 Task: In the Company northwell.edu, schedule a meeting with title: 'Introducing Our Products and Services ', Select date: '7 September, 2023', select start time: 10:30:AM. Add location in person New York with meeting description: Kindly join this meeting to understand Product Demo and Service Presentation. Add attendees from company's contact and save.. Logged in from softage.1@softage.net
Action: Mouse moved to (88, 59)
Screenshot: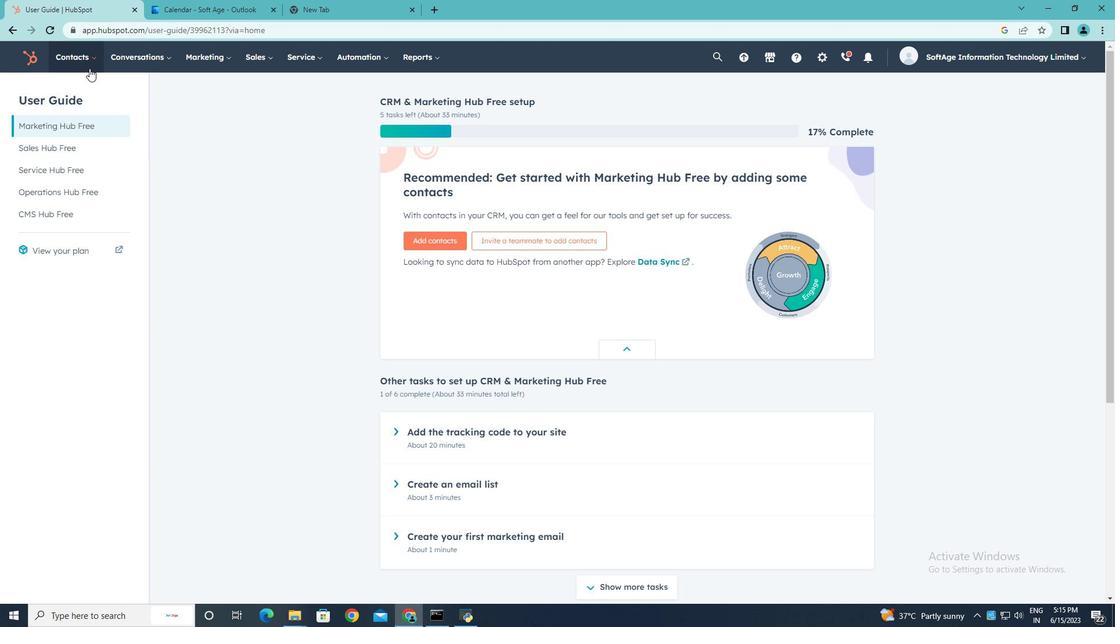 
Action: Mouse pressed left at (88, 59)
Screenshot: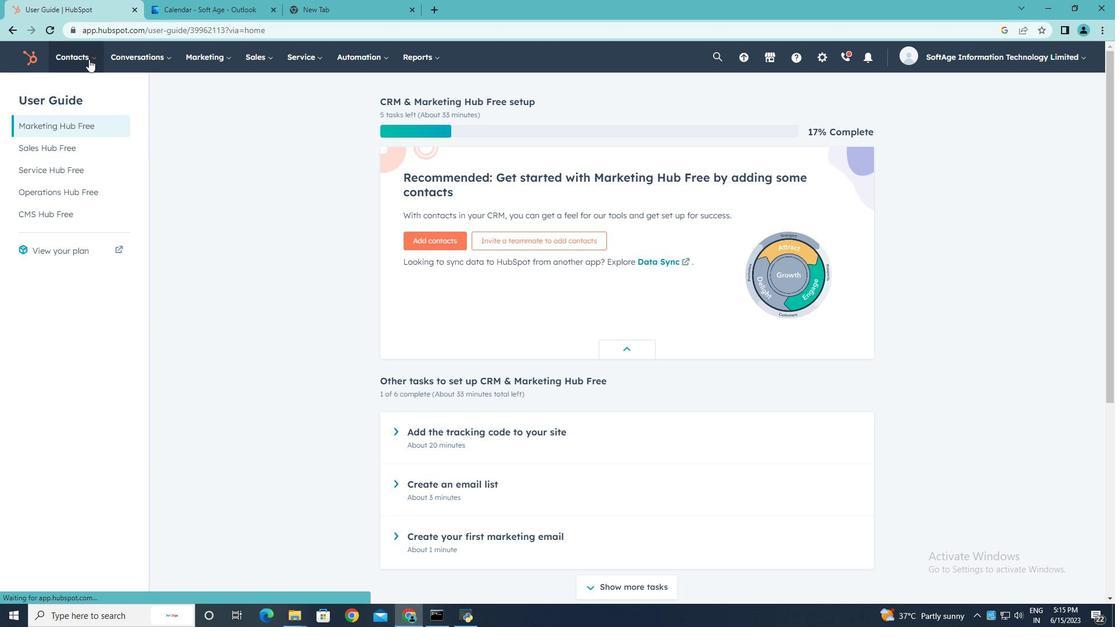 
Action: Mouse moved to (81, 110)
Screenshot: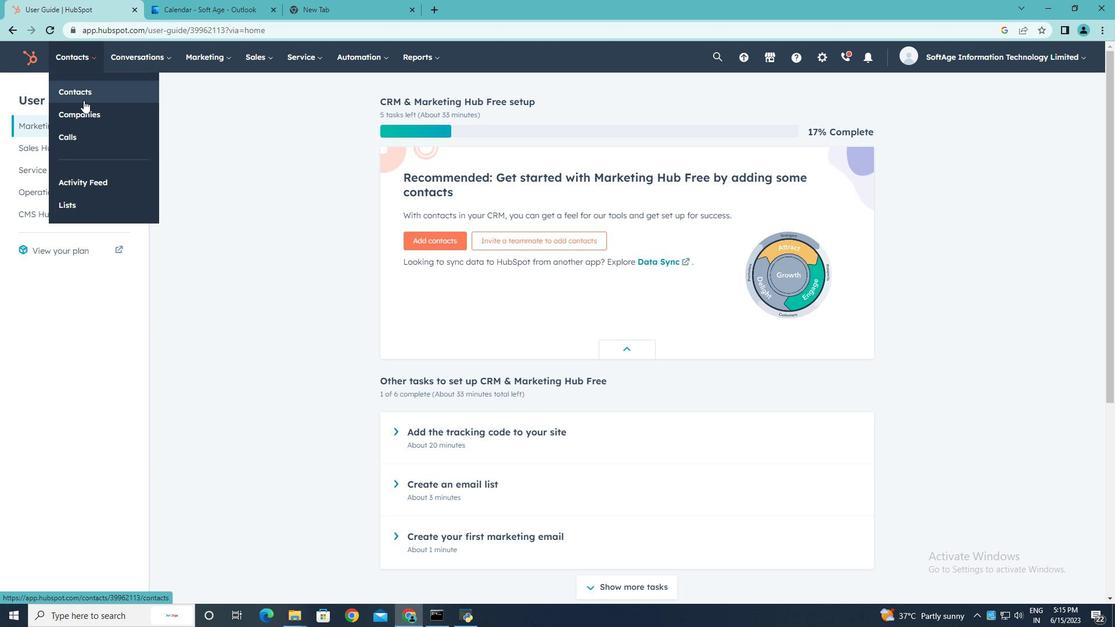 
Action: Mouse pressed left at (81, 110)
Screenshot: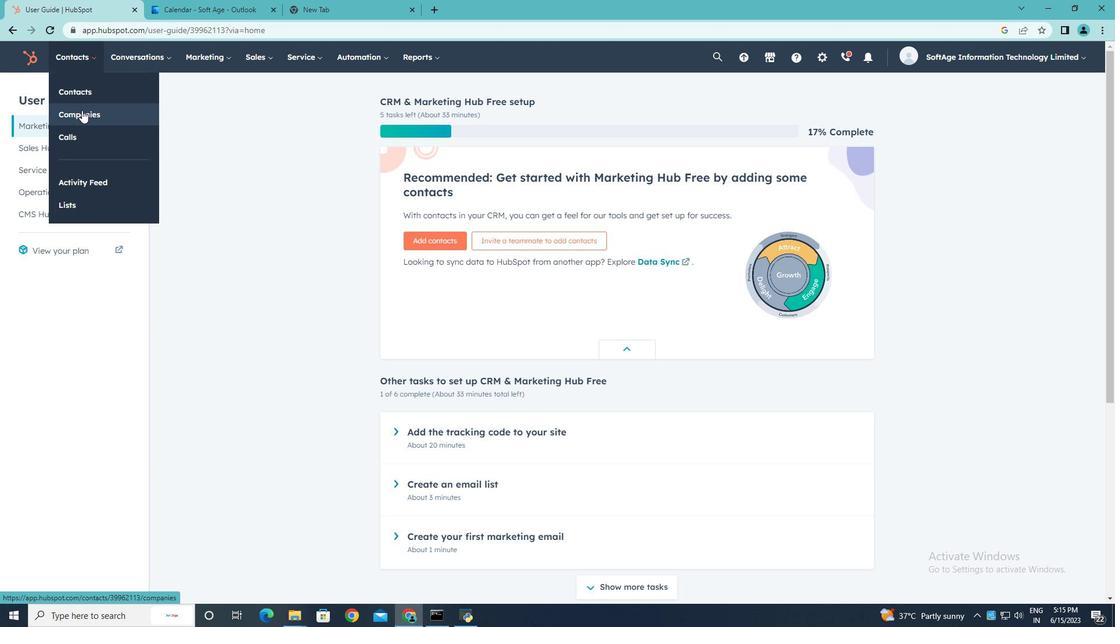 
Action: Mouse moved to (69, 184)
Screenshot: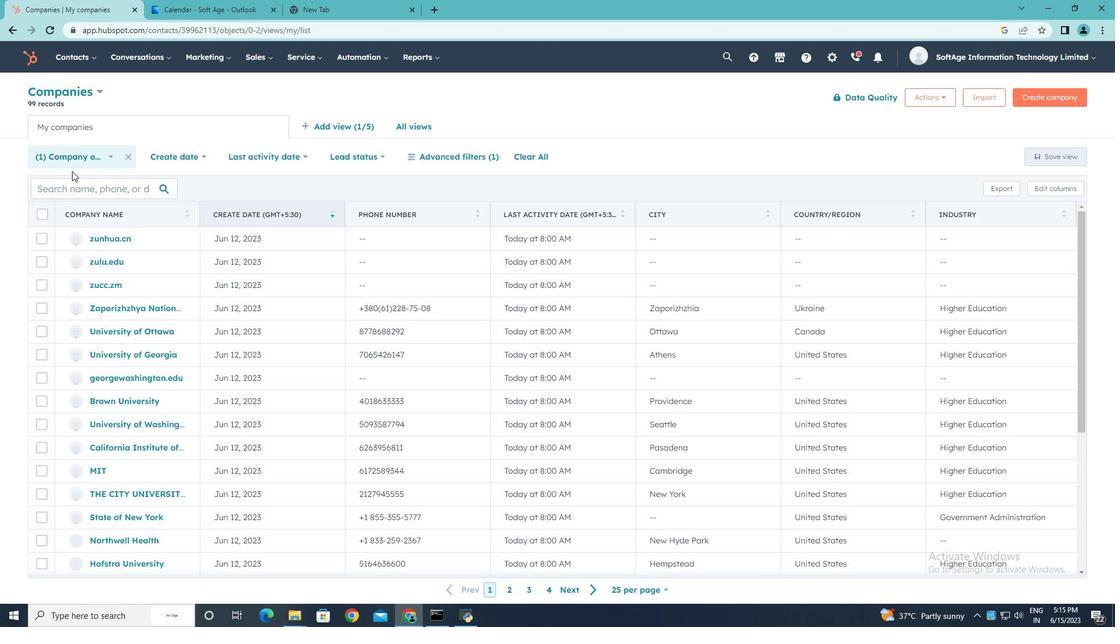 
Action: Mouse pressed left at (69, 184)
Screenshot: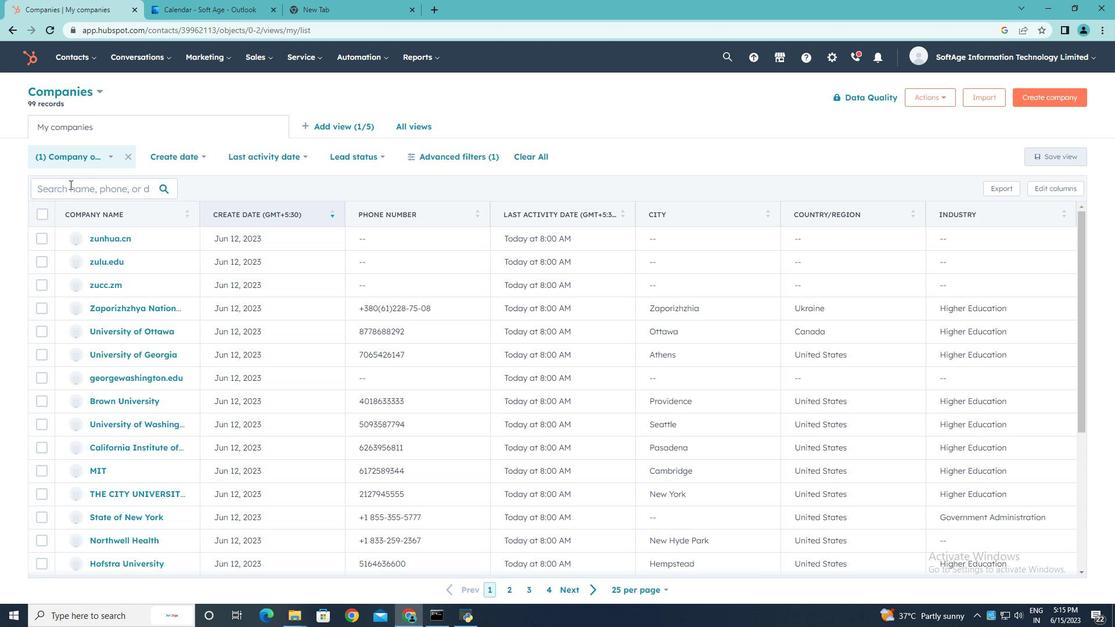 
Action: Mouse moved to (69, 184)
Screenshot: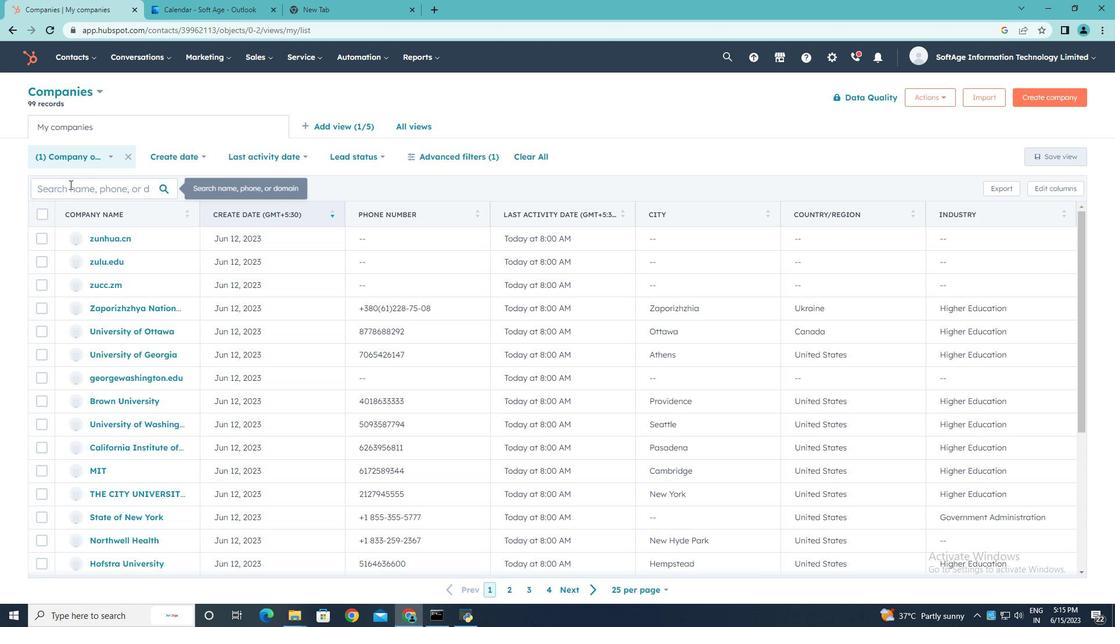 
Action: Key pressed northwell.edu
Screenshot: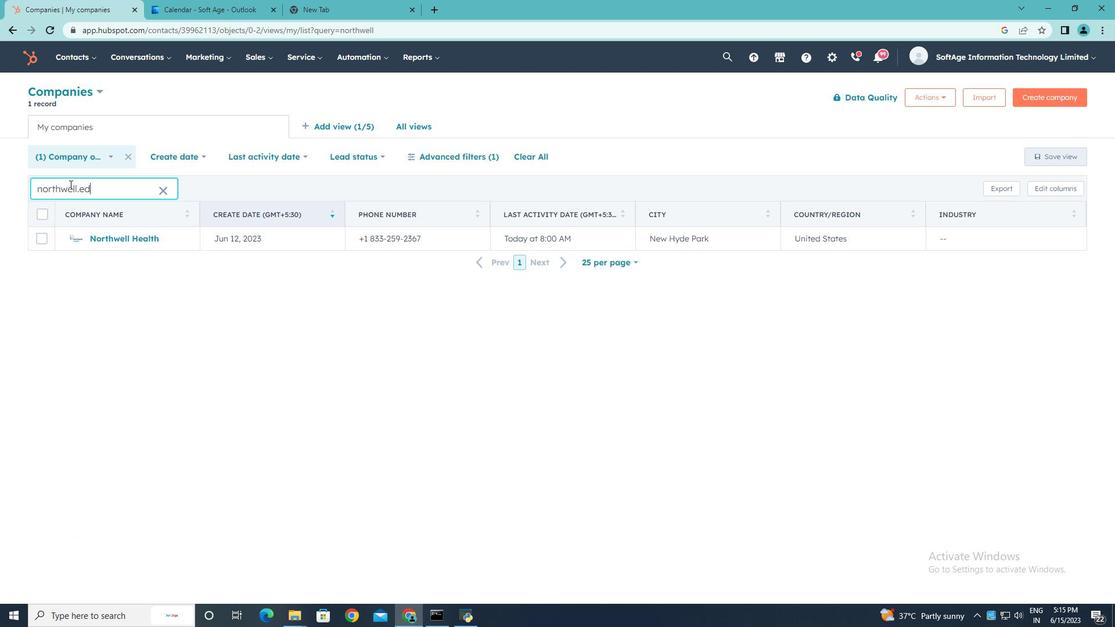 
Action: Mouse moved to (108, 236)
Screenshot: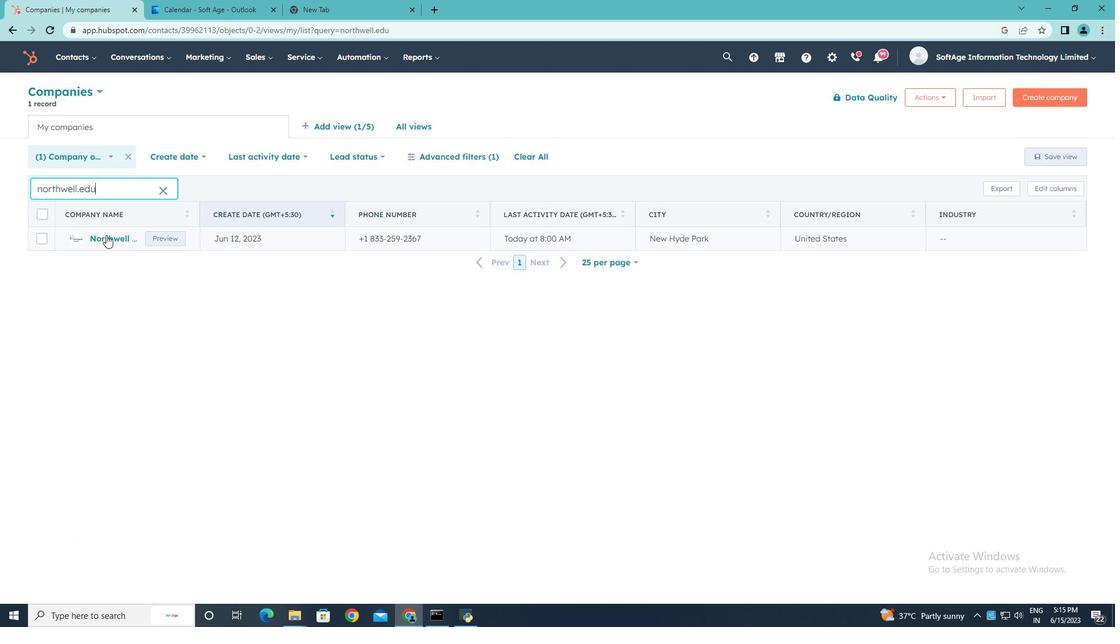 
Action: Mouse pressed left at (108, 236)
Screenshot: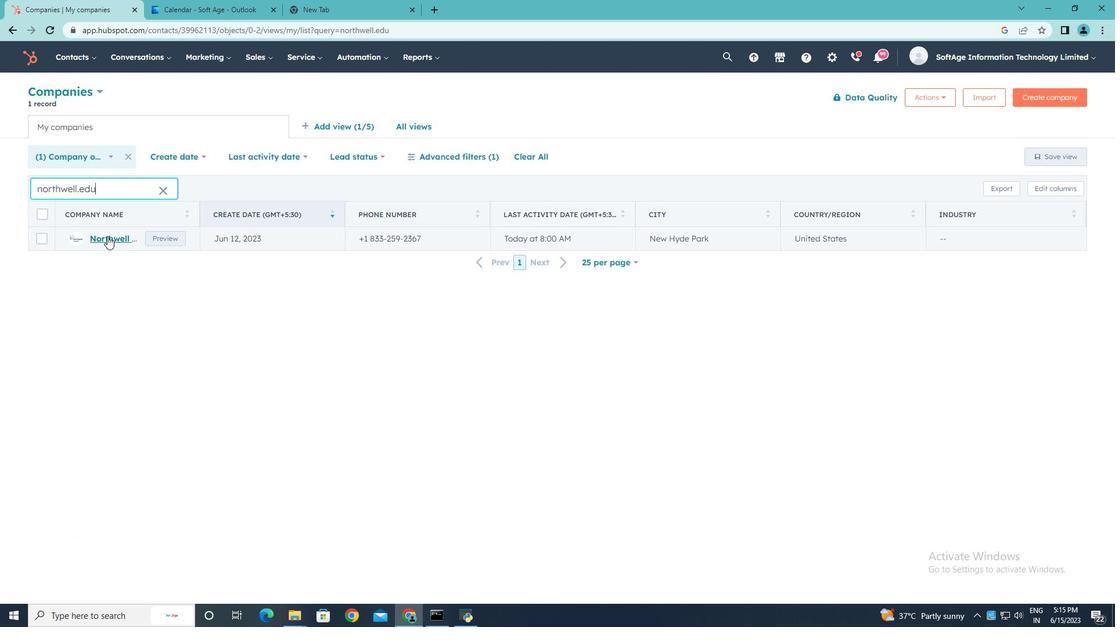 
Action: Mouse moved to (192, 197)
Screenshot: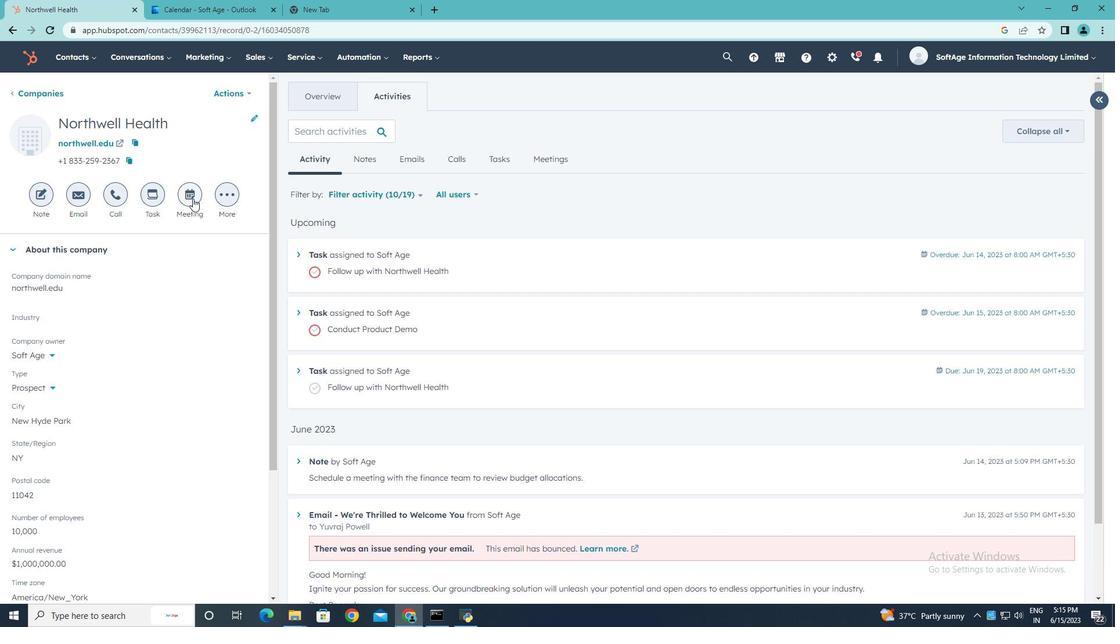 
Action: Mouse pressed left at (192, 197)
Screenshot: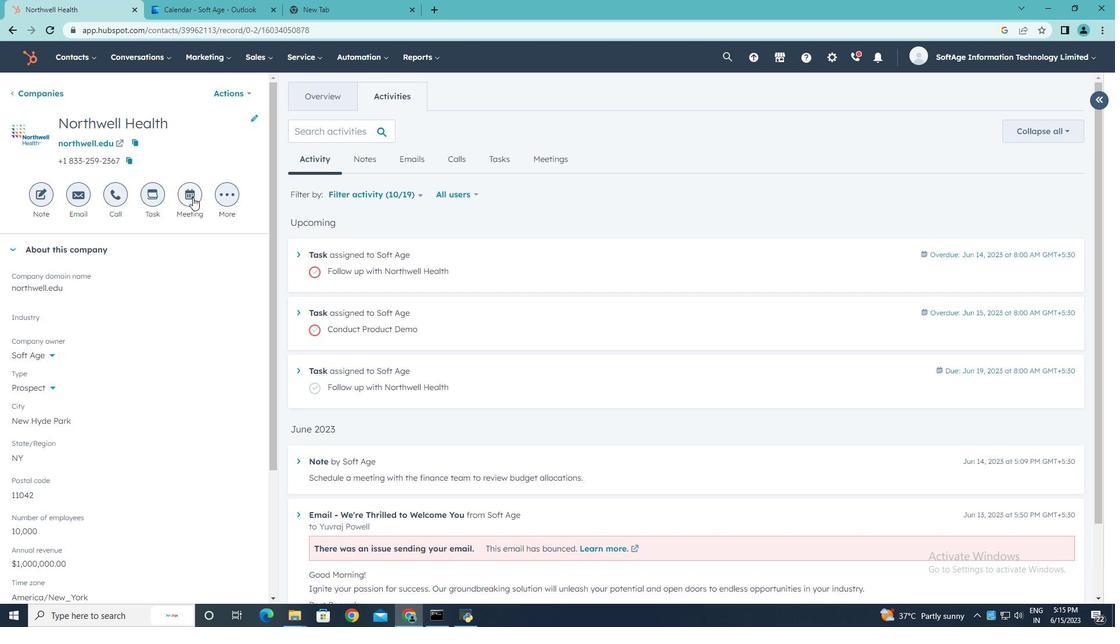 
Action: Key pressed <Key.shift>Introducing<Key.space><Key.shift><Key.shift><Key.shift><Key.shift>Our<Key.space><Key.shift><Key.shift><Key.shift><Key.shift><Key.shift><Key.shift><Key.shift><Key.shift><Key.shift><Key.shift><Key.shift><Key.shift><Key.shift>Products<Key.space>and<Key.space><Key.shift><Key.shift>Services.
Screenshot: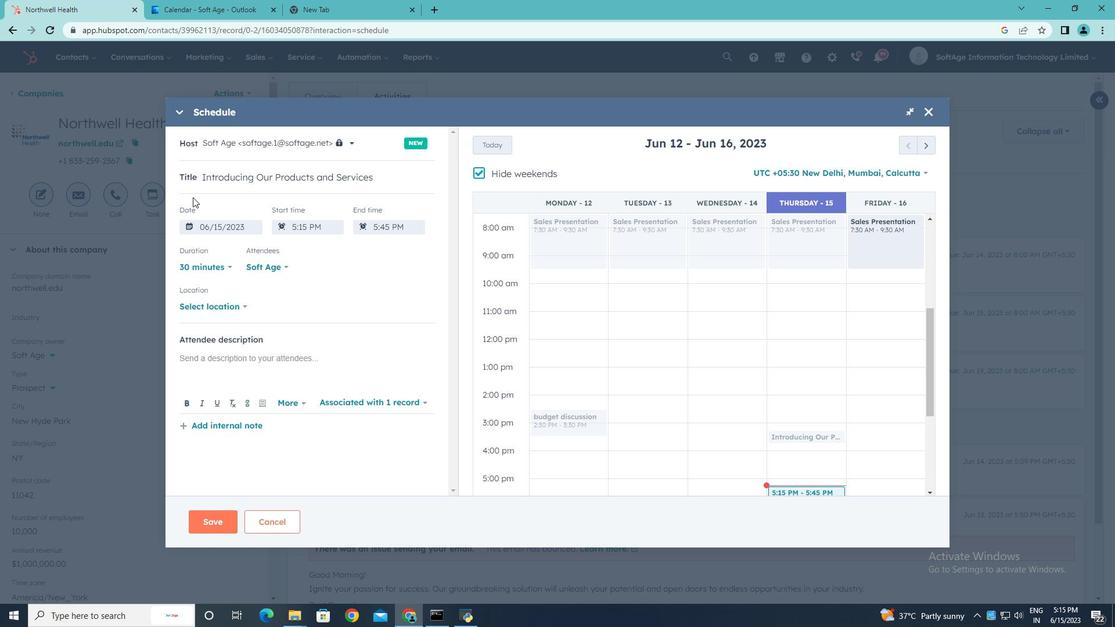 
Action: Mouse moved to (478, 170)
Screenshot: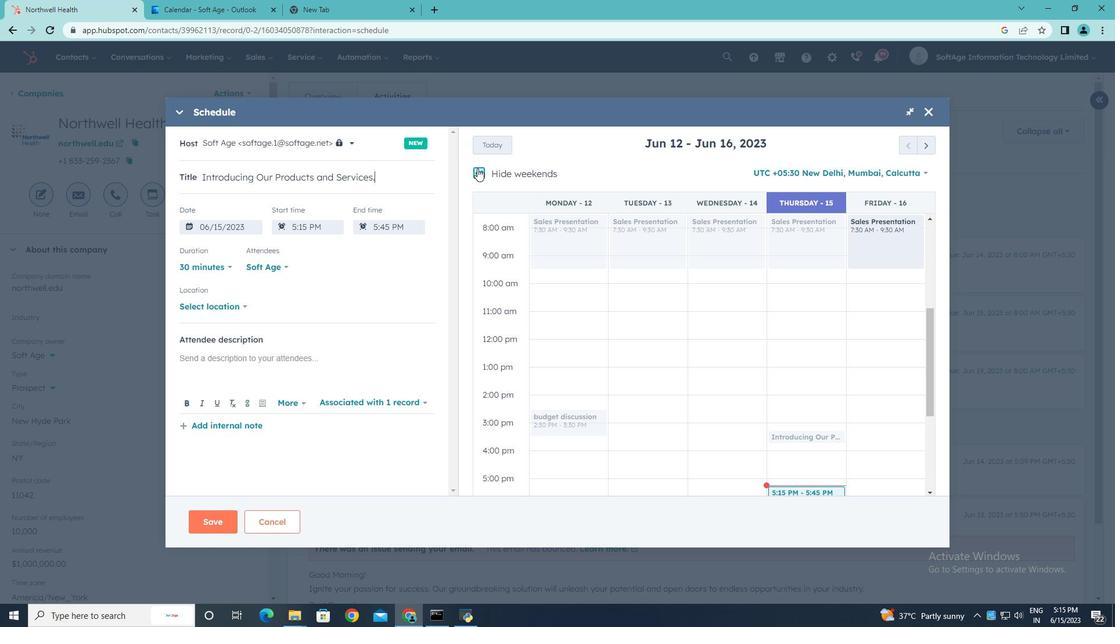 
Action: Mouse pressed left at (478, 170)
Screenshot: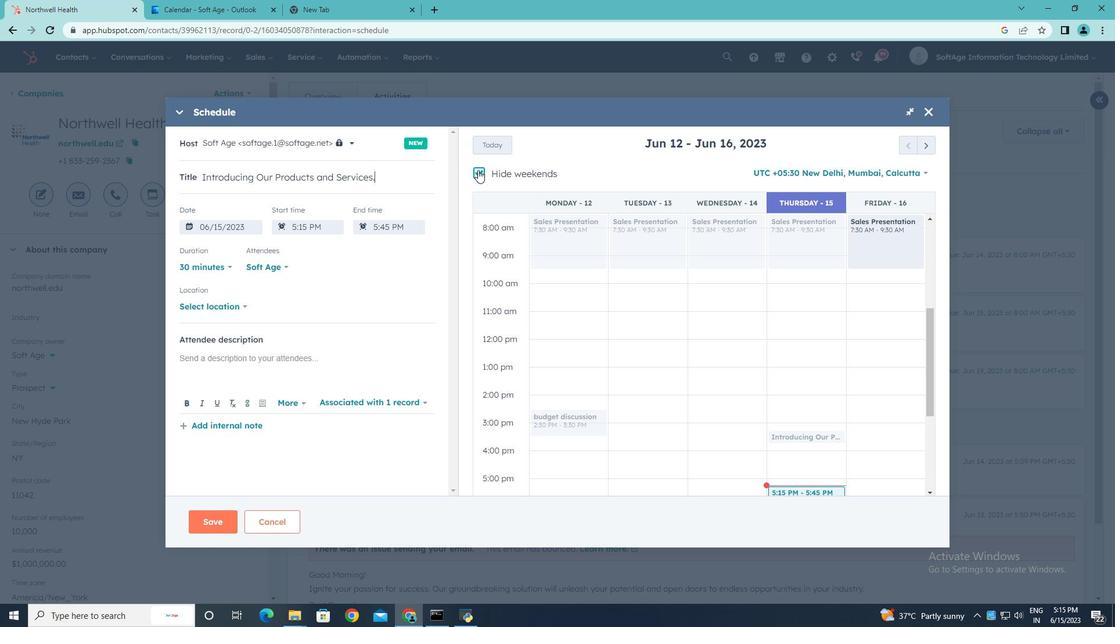 
Action: Mouse moved to (925, 145)
Screenshot: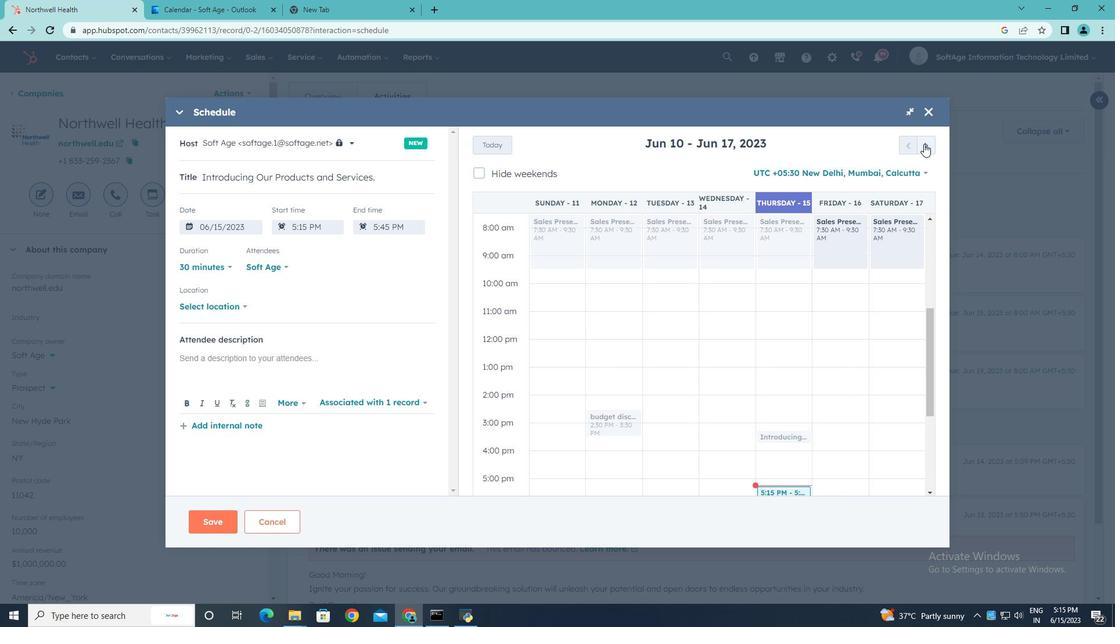 
Action: Mouse pressed left at (925, 145)
Screenshot: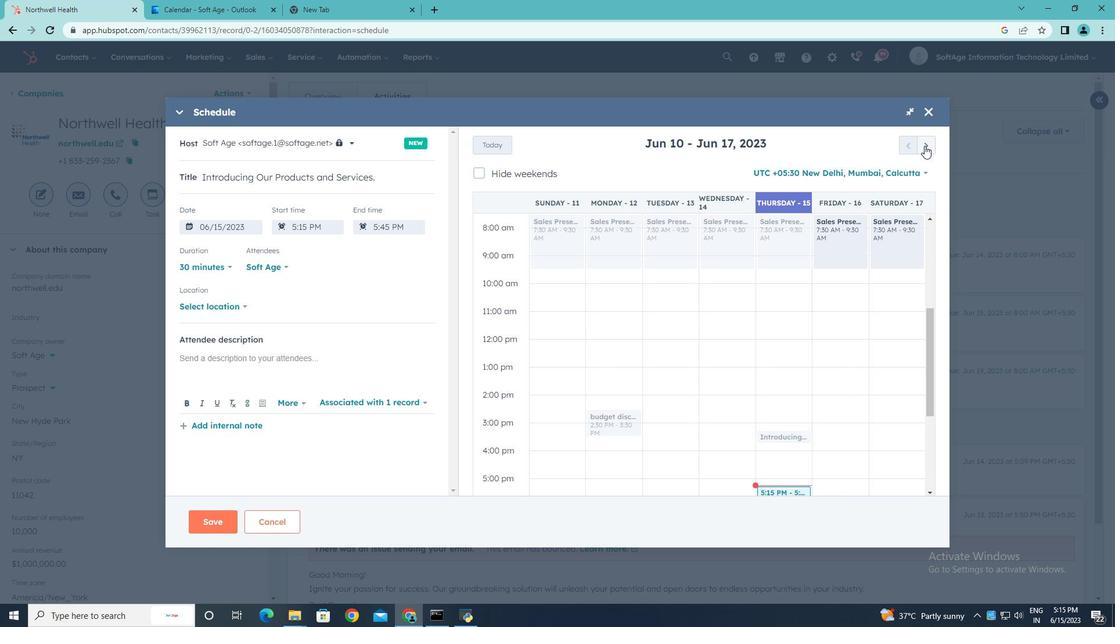 
Action: Mouse pressed left at (925, 145)
Screenshot: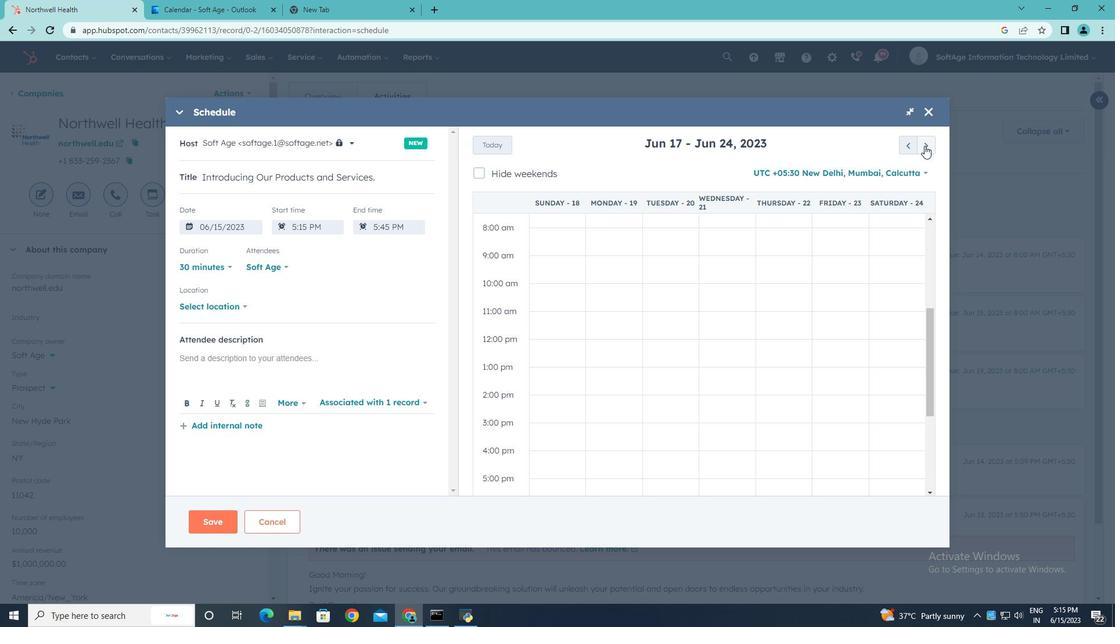 
Action: Mouse pressed left at (925, 145)
Screenshot: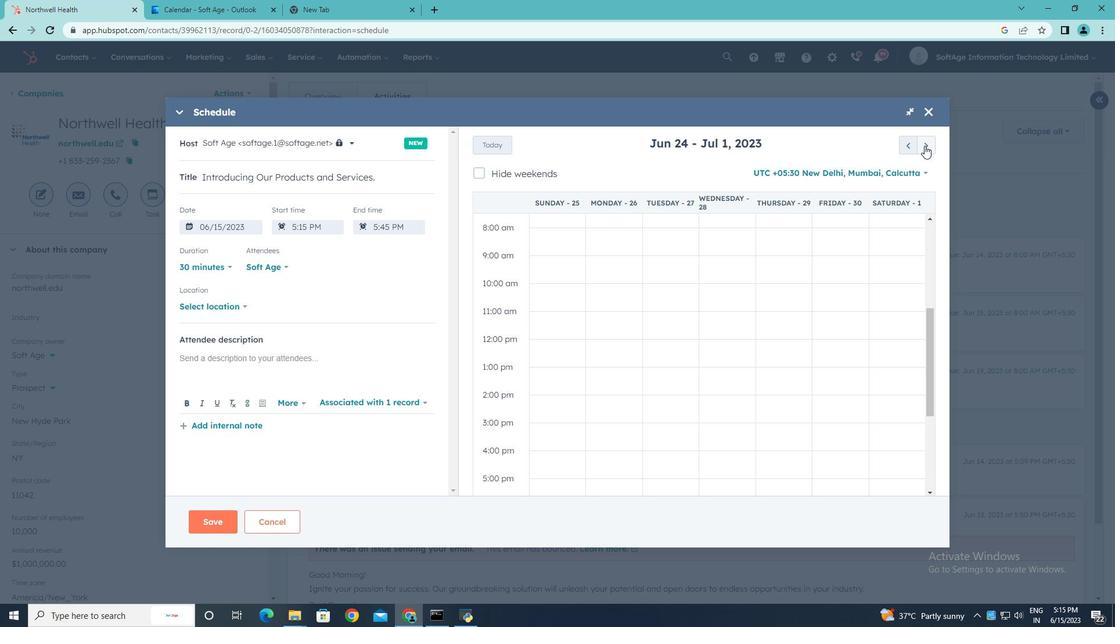 
Action: Mouse pressed left at (925, 145)
Screenshot: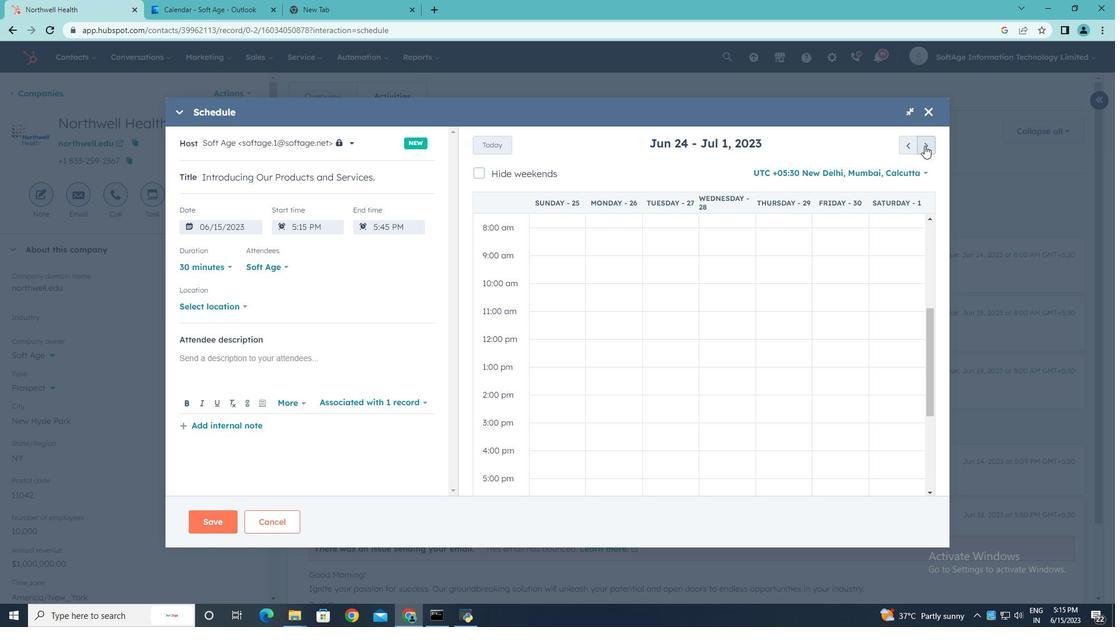 
Action: Mouse pressed left at (925, 145)
Screenshot: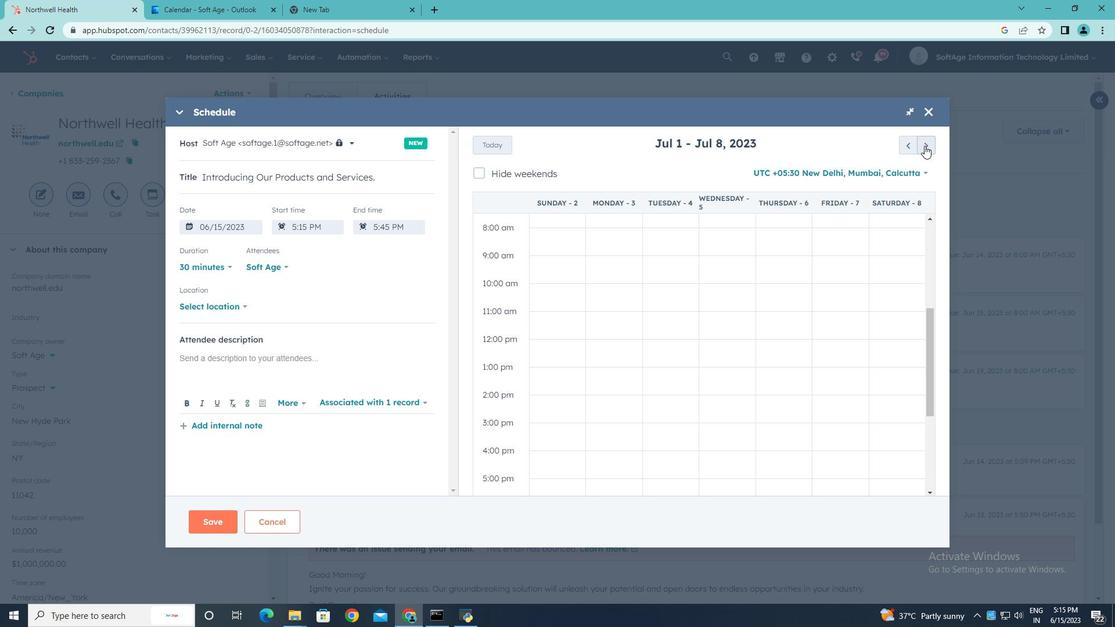 
Action: Mouse pressed left at (925, 145)
Screenshot: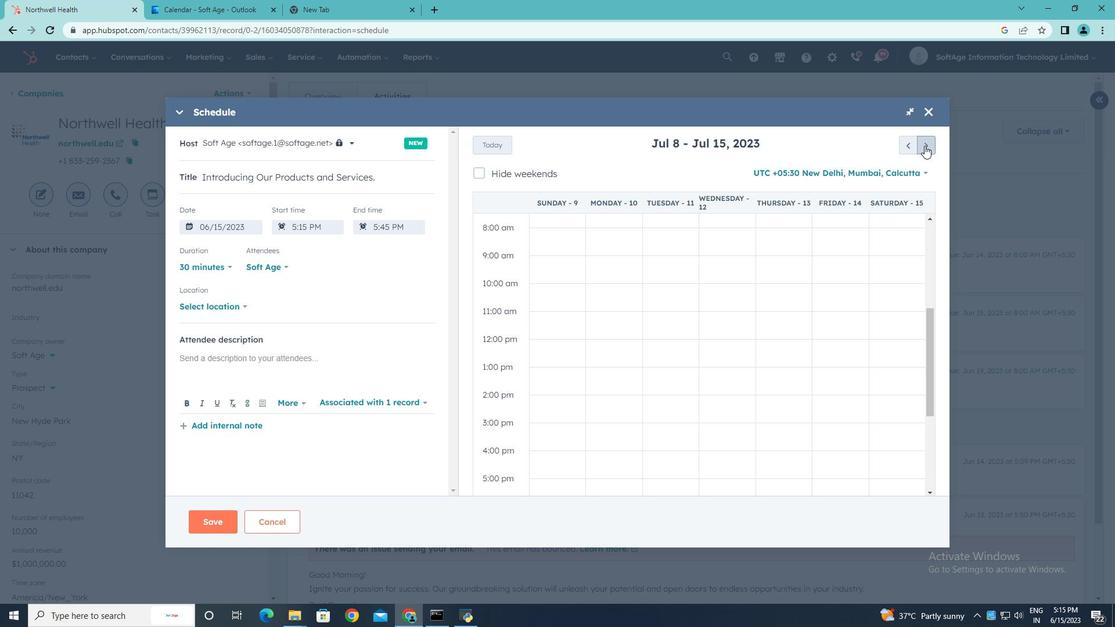 
Action: Mouse pressed left at (925, 145)
Screenshot: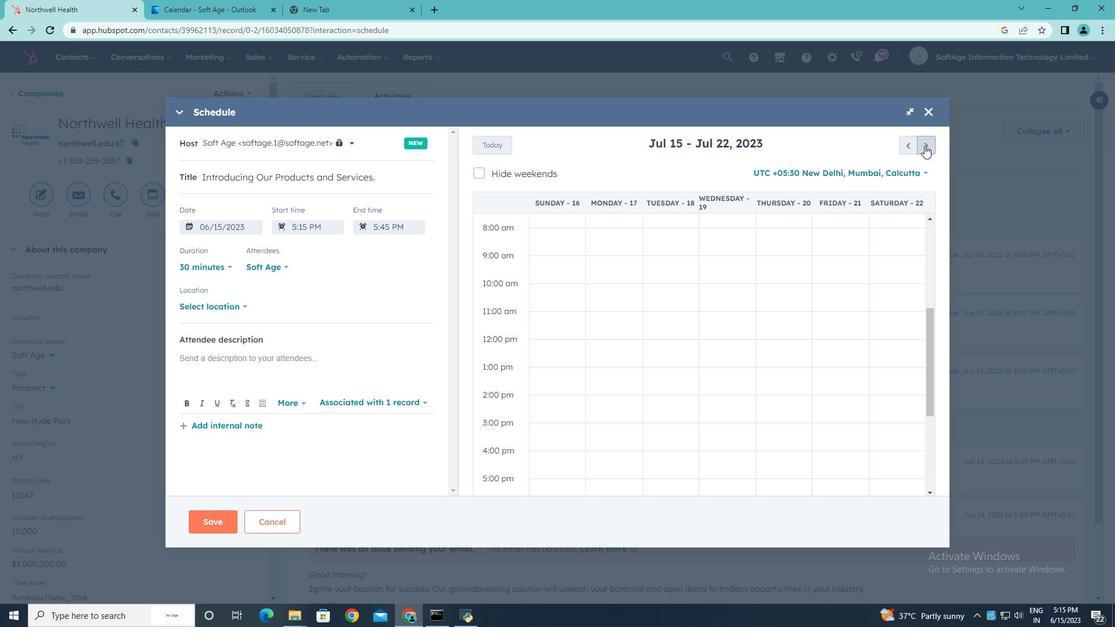 
Action: Mouse pressed left at (925, 145)
Screenshot: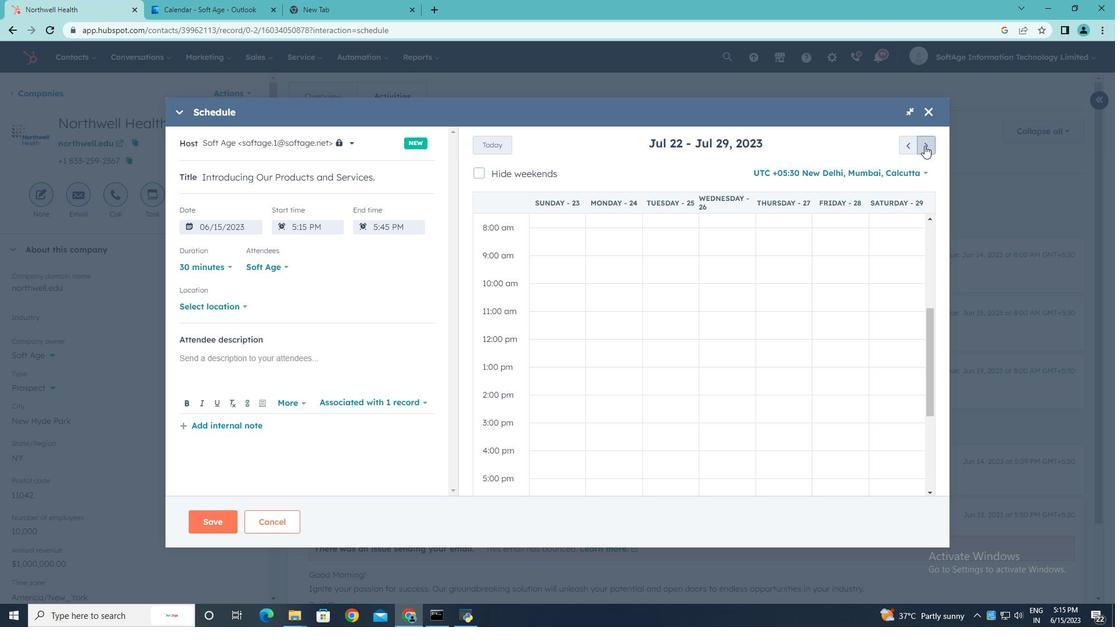 
Action: Mouse pressed left at (925, 145)
Screenshot: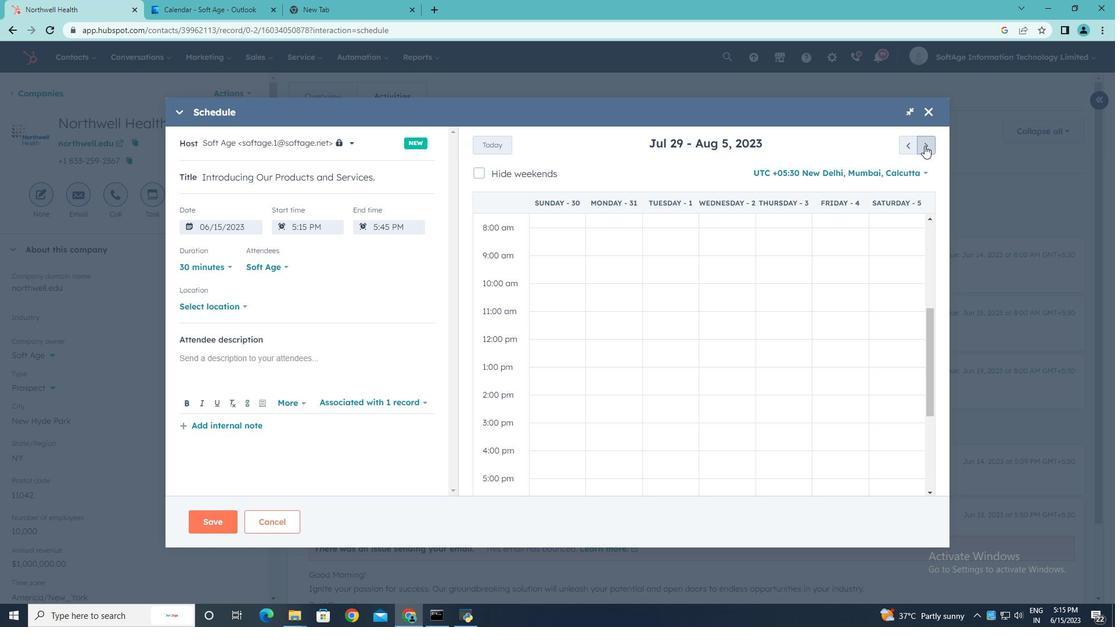 
Action: Mouse pressed left at (925, 145)
Screenshot: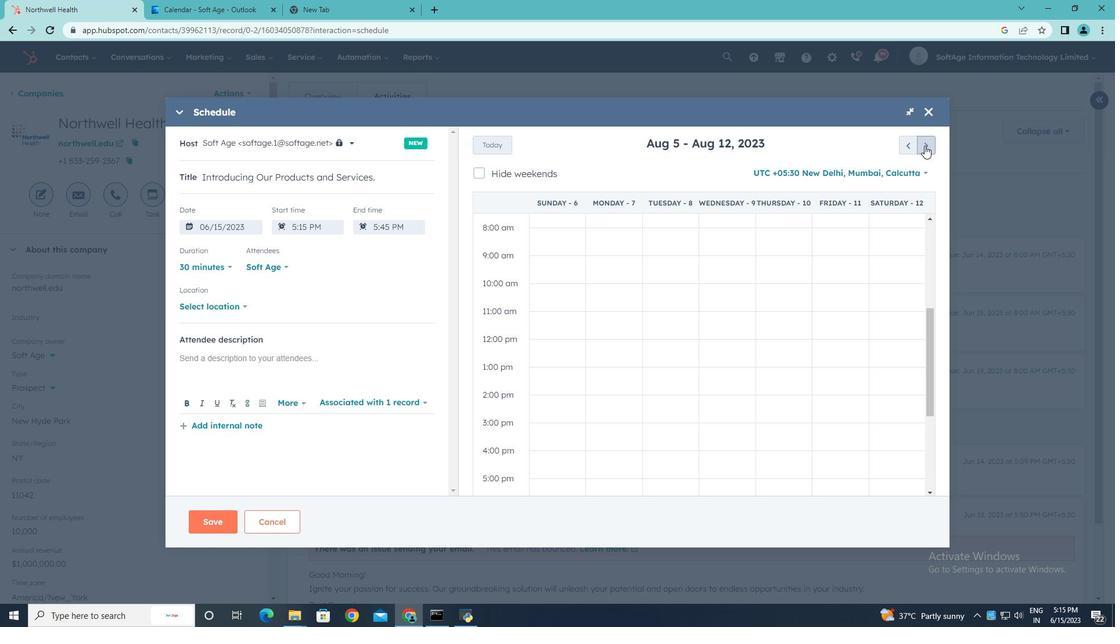 
Action: Mouse pressed left at (925, 145)
Screenshot: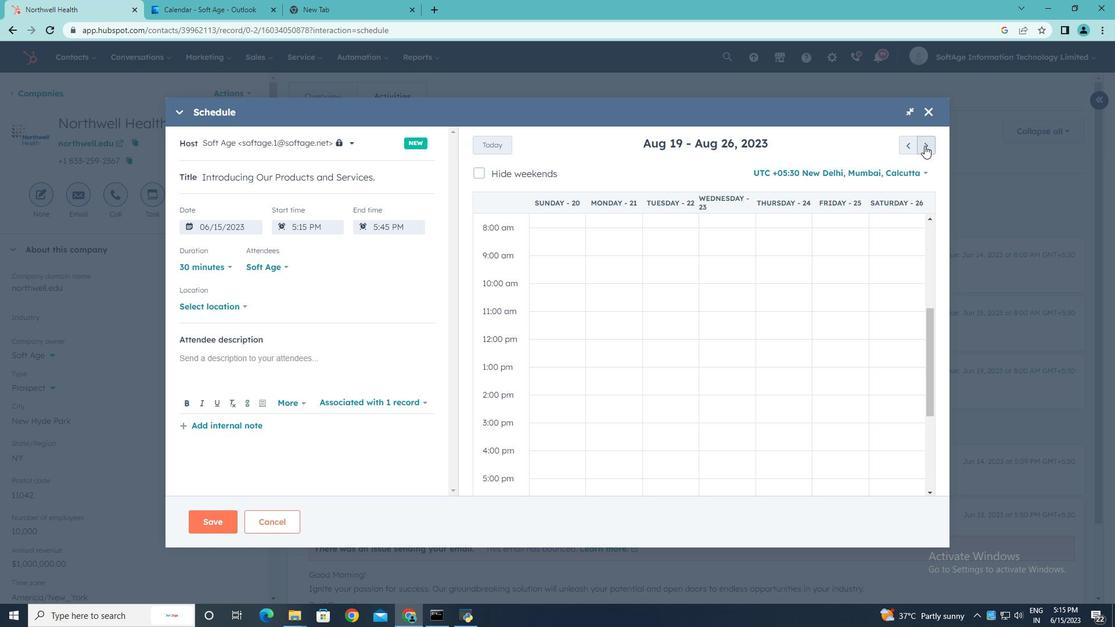 
Action: Mouse pressed left at (925, 145)
Screenshot: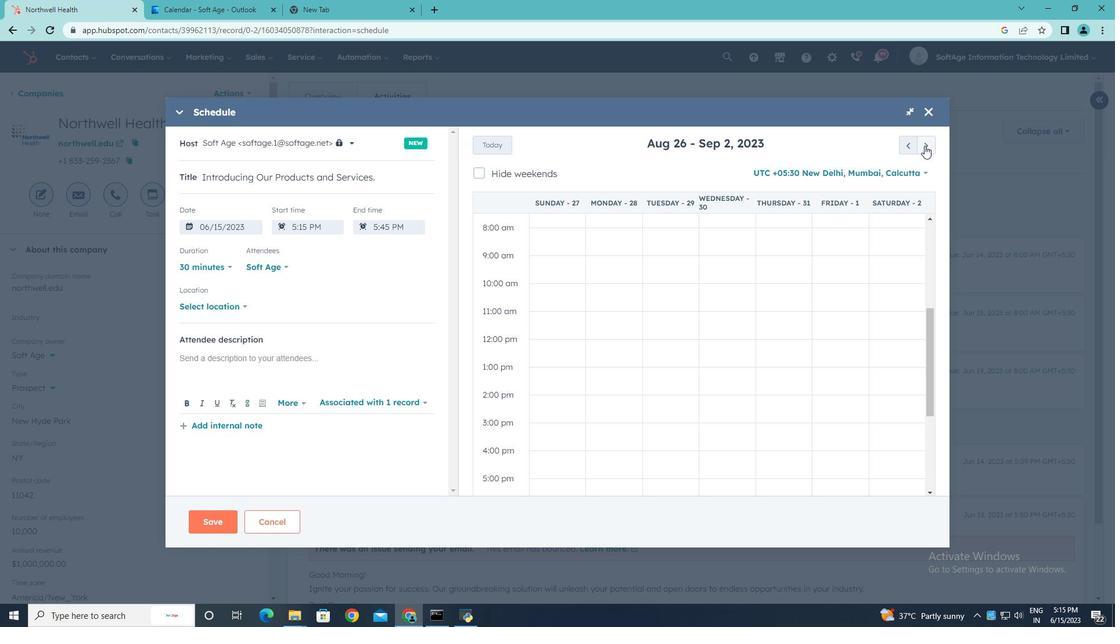 
Action: Mouse moved to (790, 298)
Screenshot: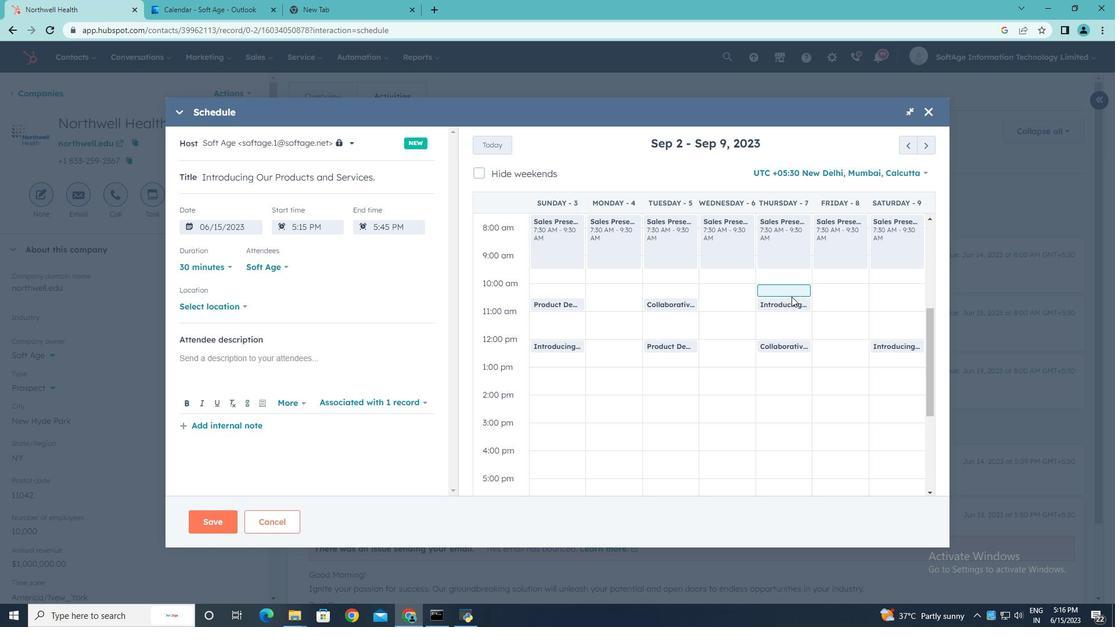 
Action: Mouse pressed left at (790, 298)
Screenshot: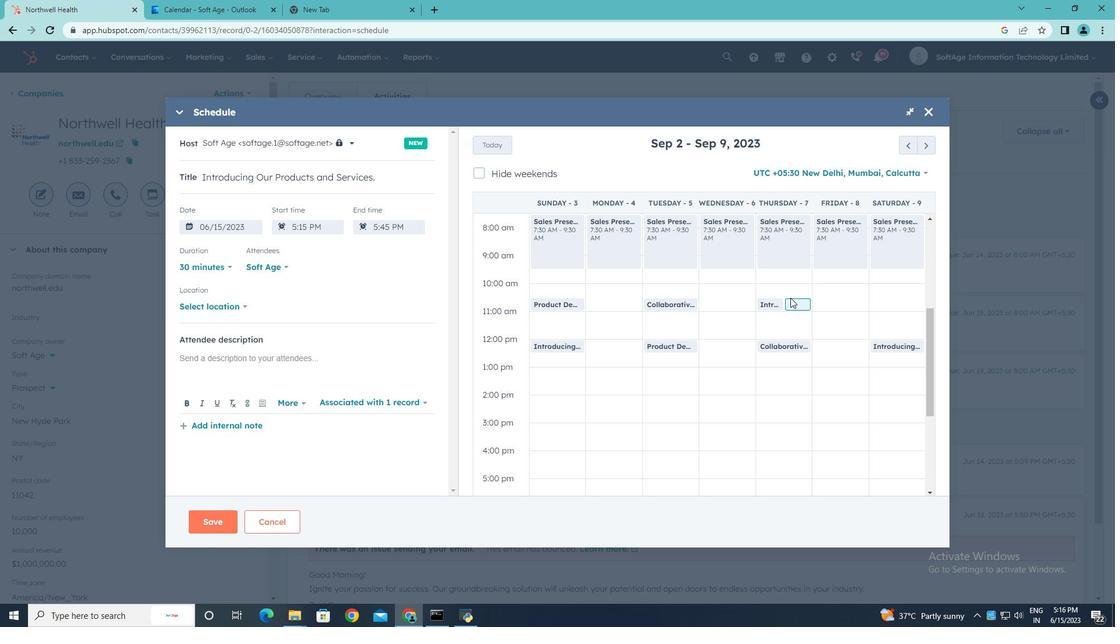 
Action: Mouse moved to (283, 267)
Screenshot: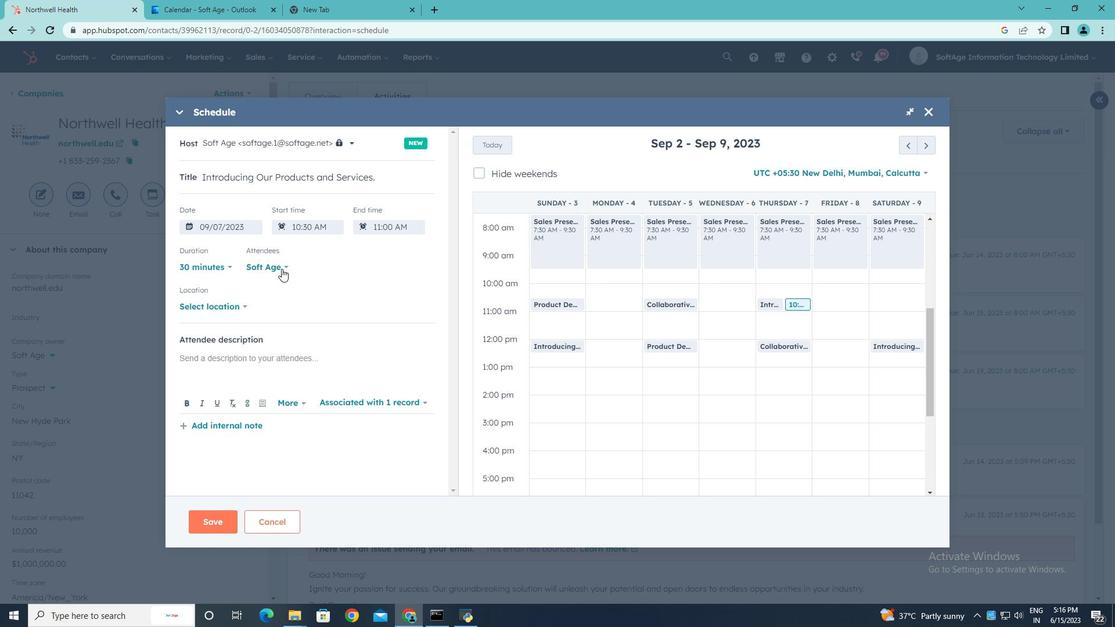 
Action: Mouse pressed left at (283, 267)
Screenshot: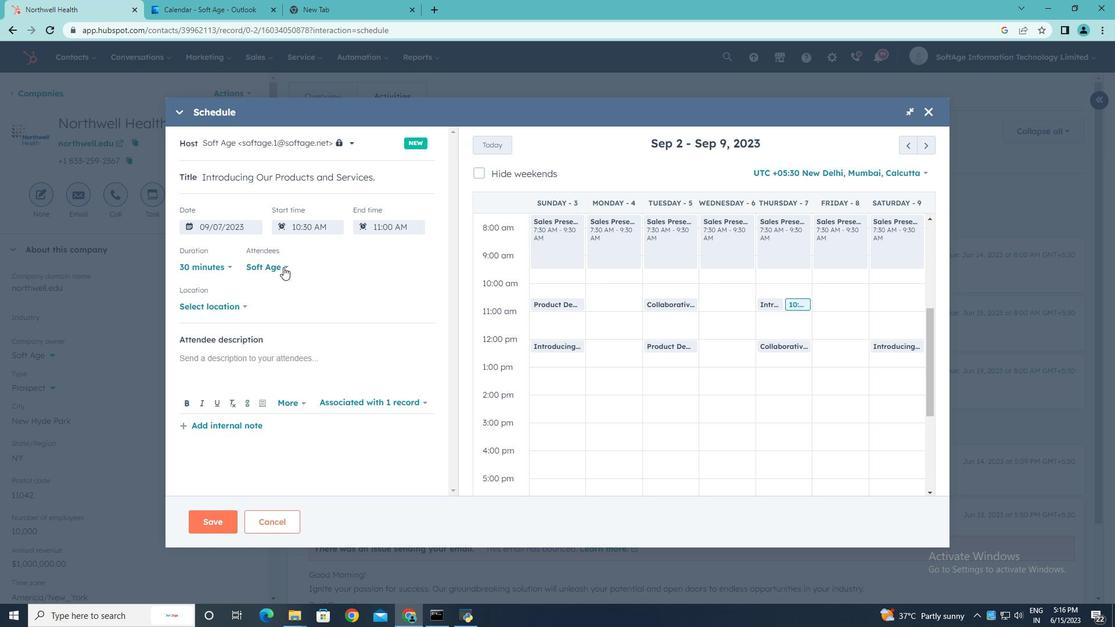 
Action: Mouse moved to (283, 267)
Screenshot: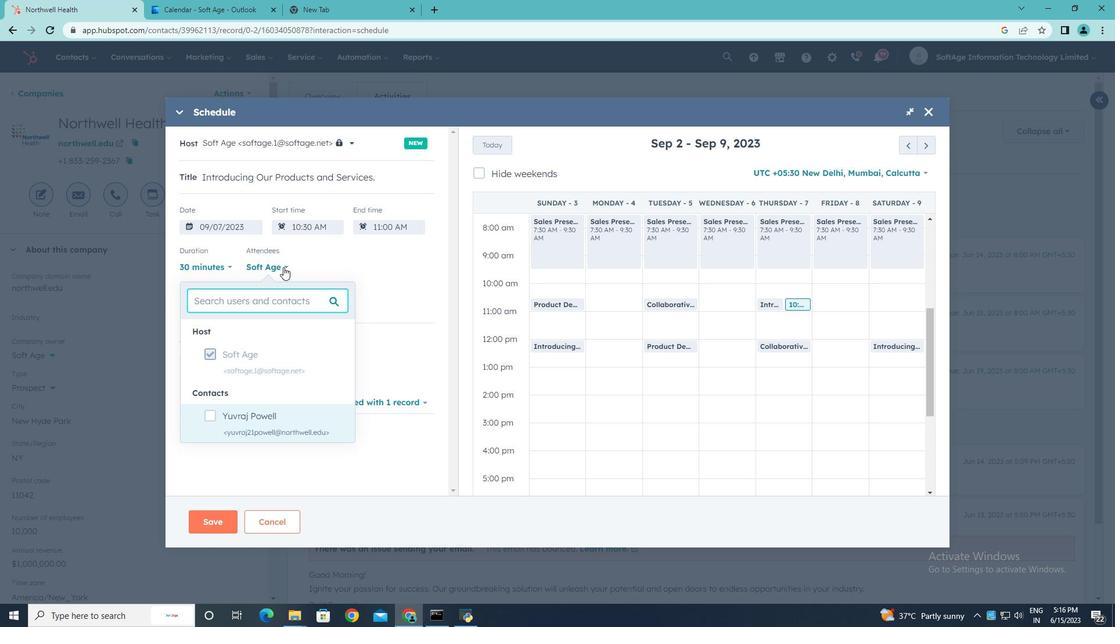 
Action: Mouse pressed left at (283, 267)
Screenshot: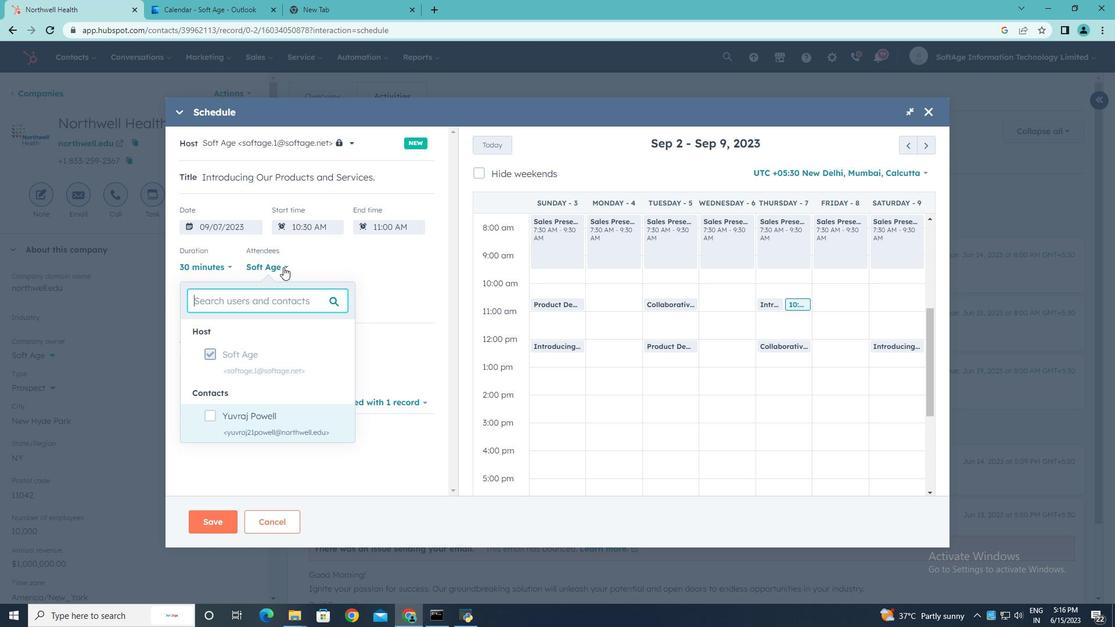 
Action: Mouse moved to (245, 305)
Screenshot: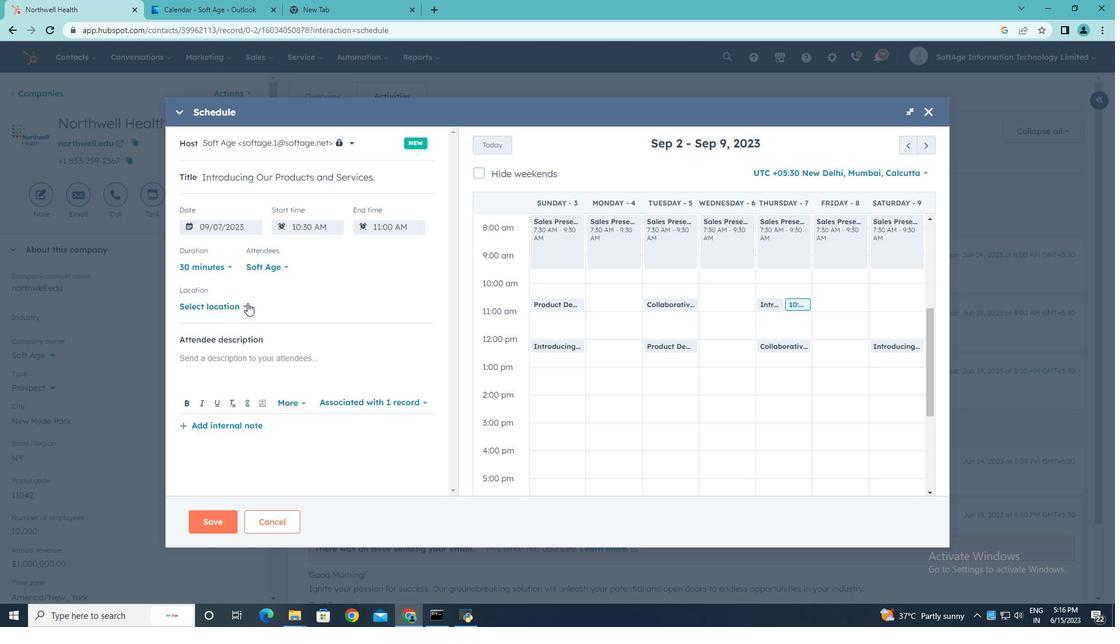 
Action: Mouse pressed left at (245, 305)
Screenshot: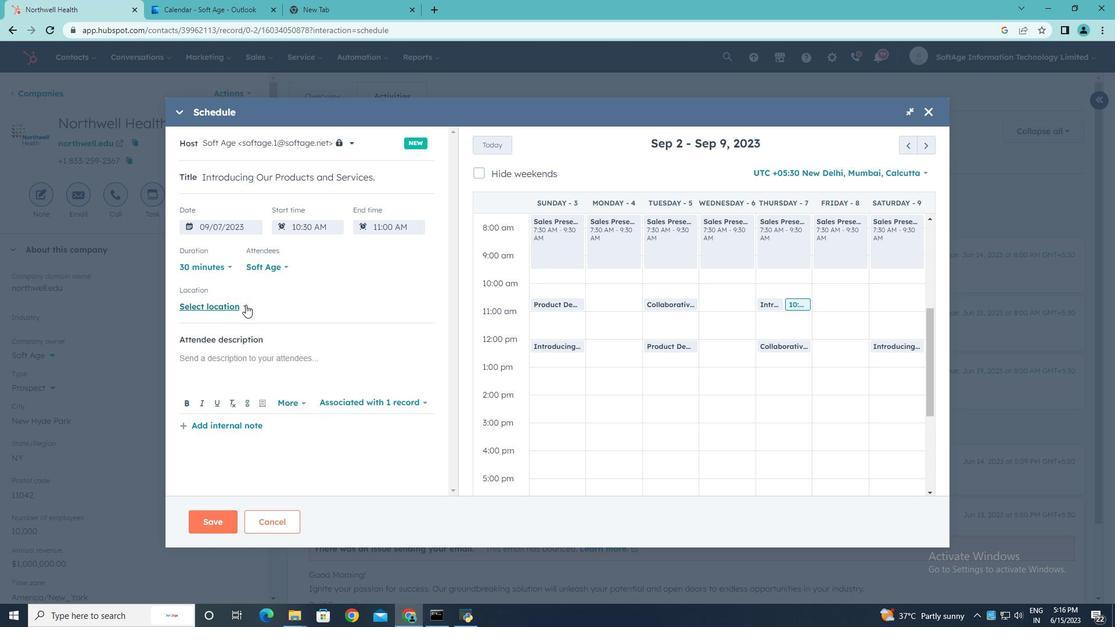 
Action: Mouse moved to (286, 301)
Screenshot: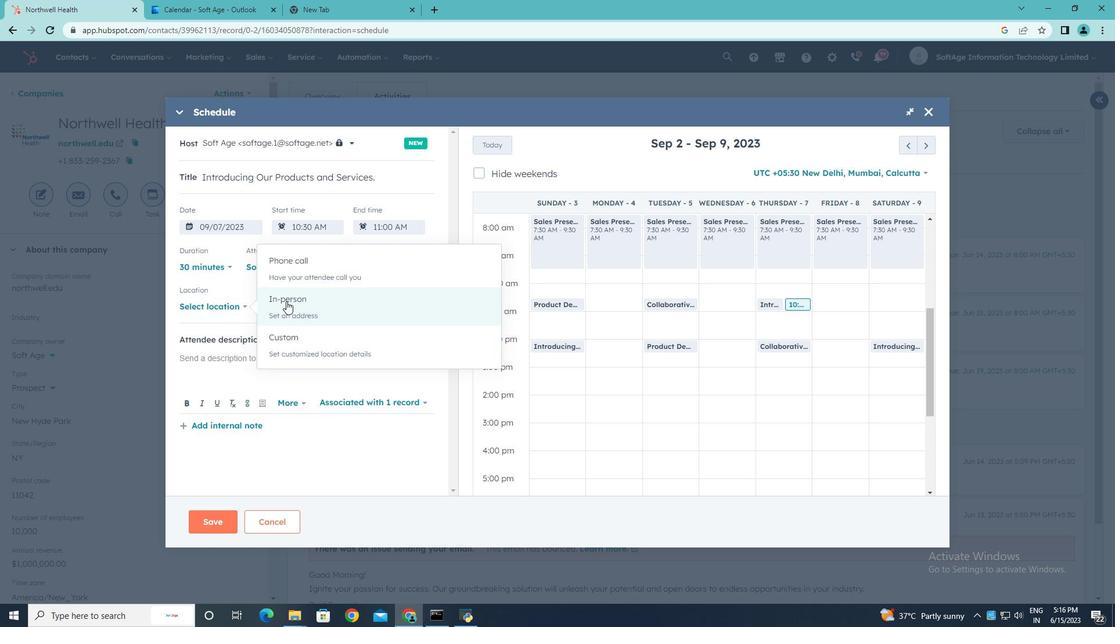 
Action: Mouse pressed left at (286, 301)
Screenshot: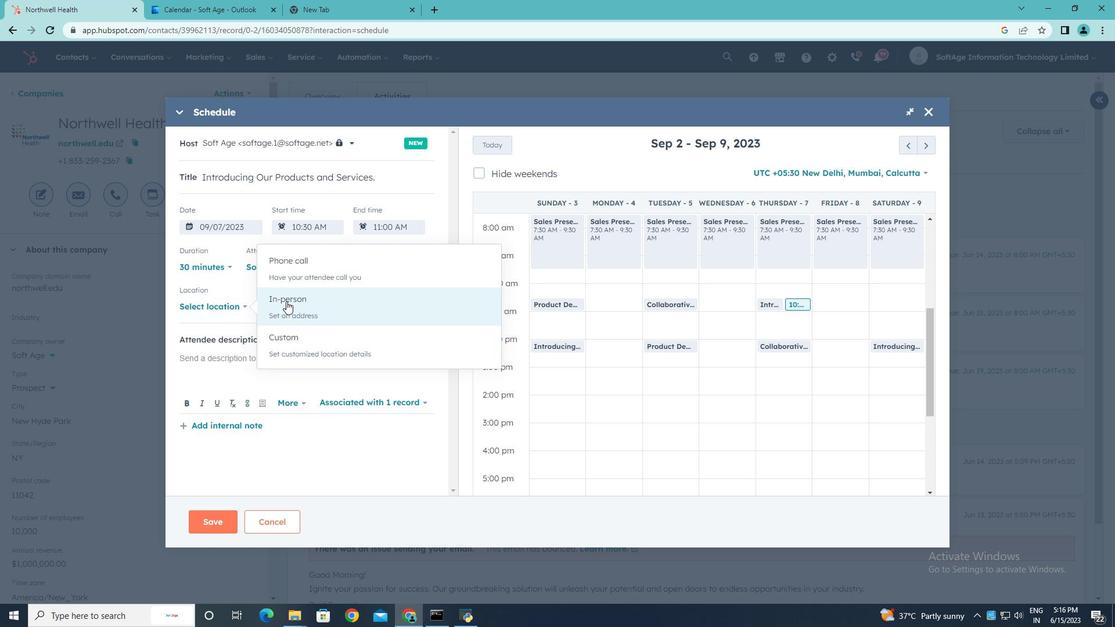
Action: Mouse pressed left at (286, 301)
Screenshot: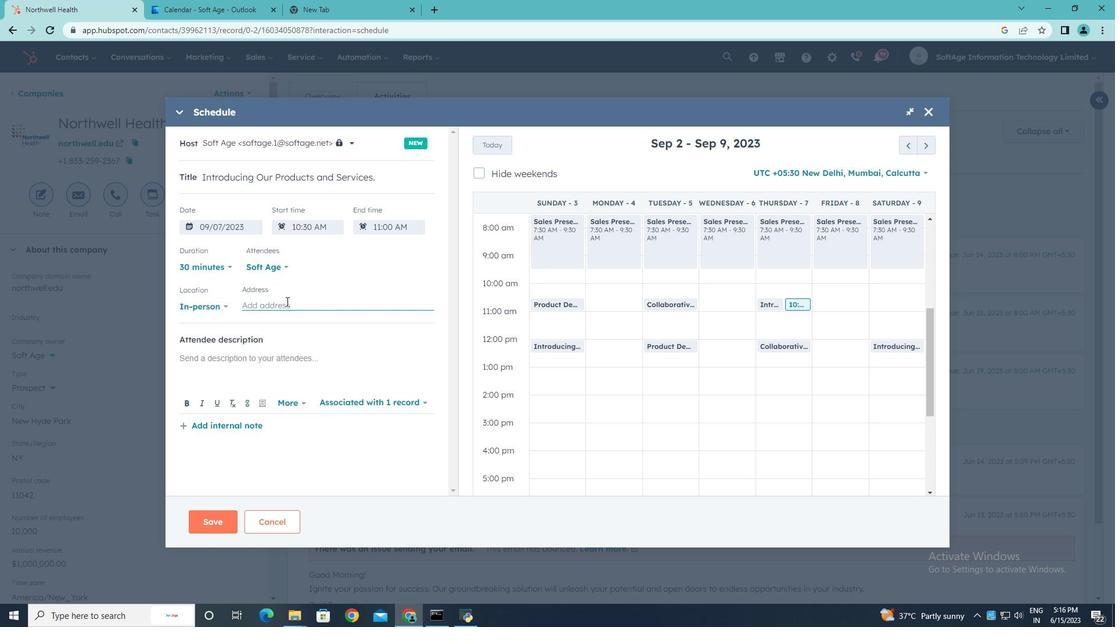 
Action: Key pressed <Key.shift>New<Key.space><Key.shift>York
Screenshot: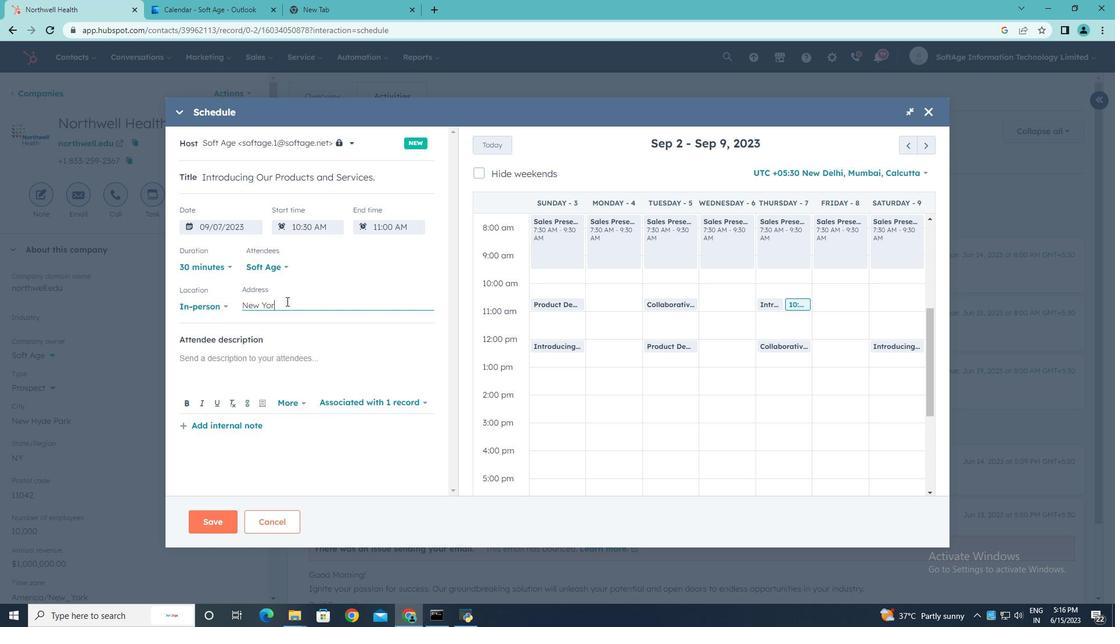 
Action: Mouse moved to (231, 355)
Screenshot: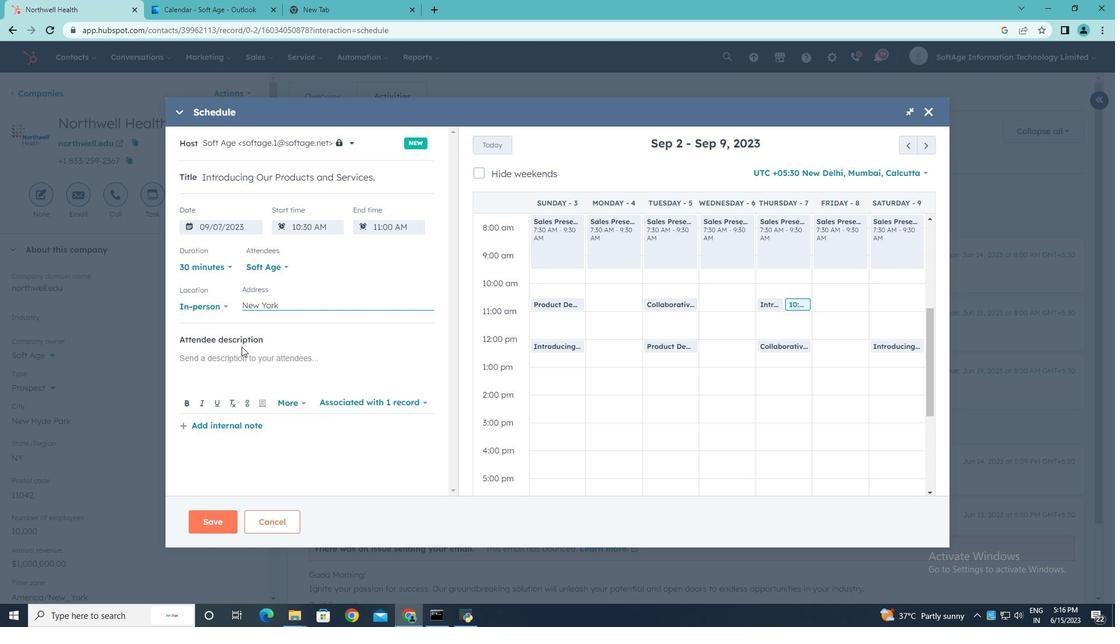 
Action: Mouse pressed left at (231, 355)
Screenshot: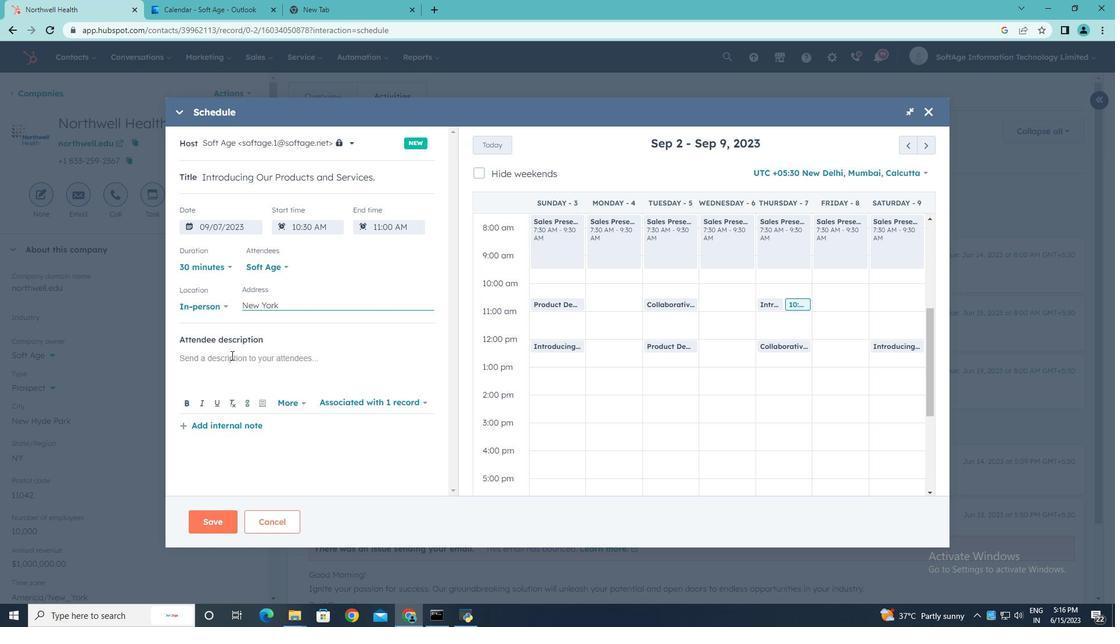 
Action: Key pressed <Key.shift>Kindly<Key.space>join<Key.space>this<Key.space>meeting<Key.space>to<Key.space>understand<Key.space><Key.shift>Product<Key.space><Key.shift><Key.shift><Key.shift><Key.shift><Key.shift><Key.shift><Key.shift><Key.shift><Key.shift><Key.shift><Key.shift><Key.shift><Key.shift><Key.shift><Key.shift><Key.shift><Key.shift>Demo<Key.space>and<Key.space><Key.shift>Services<Key.backspace><Key.space><Key.shift>Presentation.
Screenshot: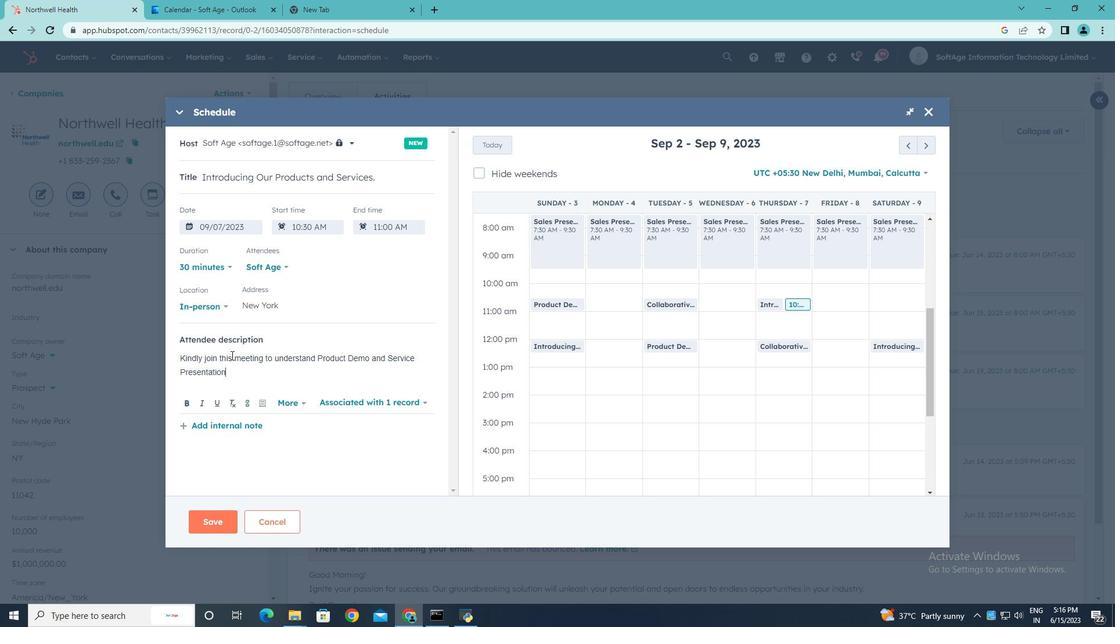 
Action: Mouse moved to (287, 267)
Screenshot: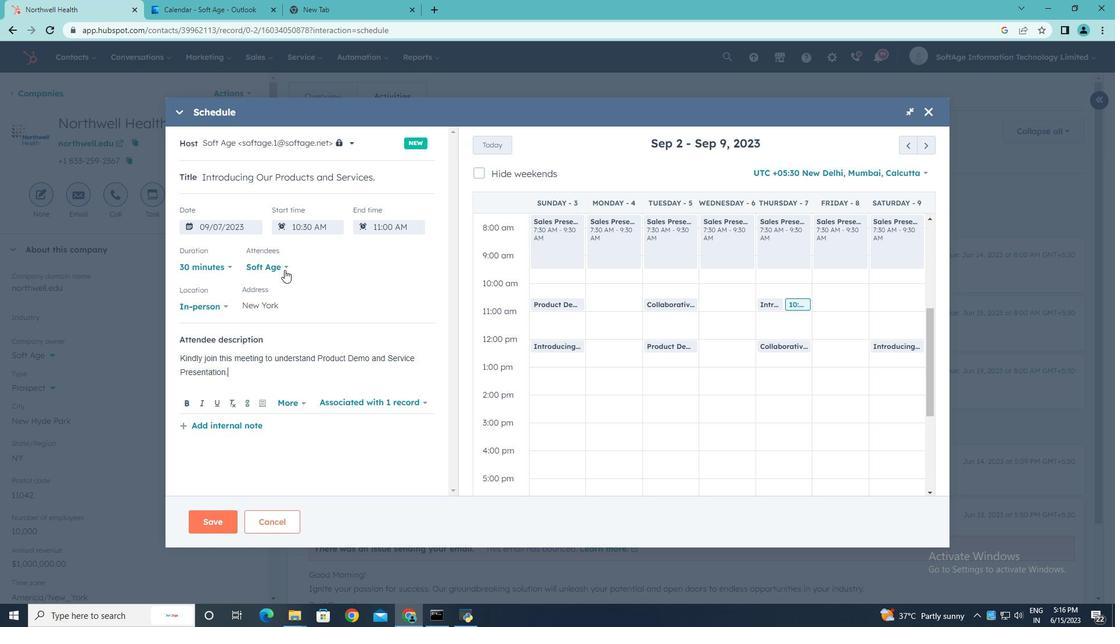 
Action: Mouse pressed left at (287, 267)
Screenshot: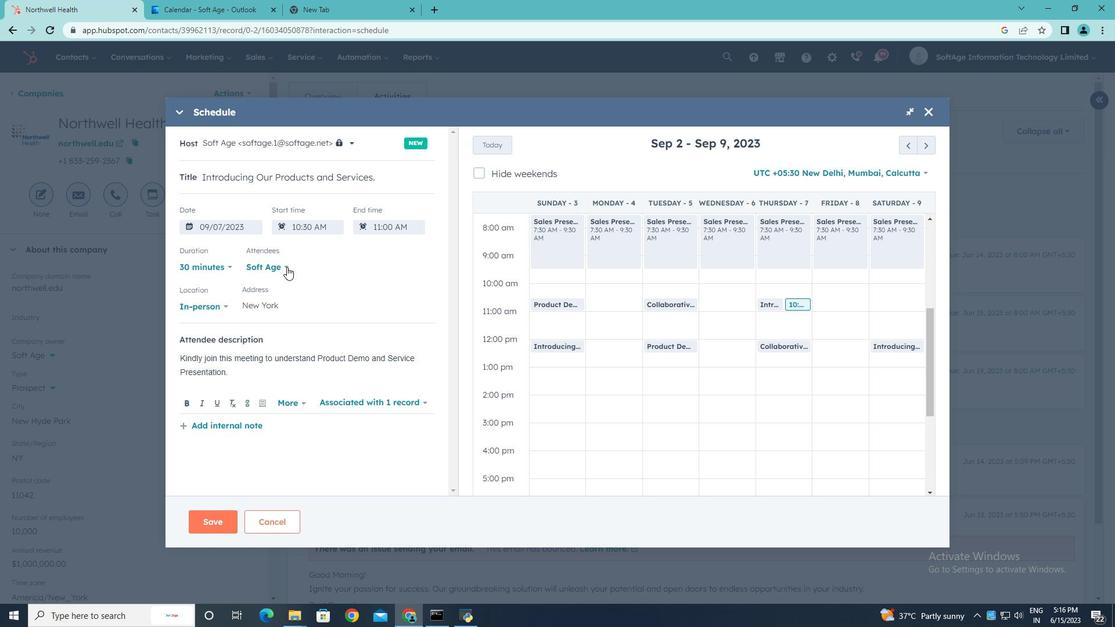 
Action: Mouse moved to (211, 414)
Screenshot: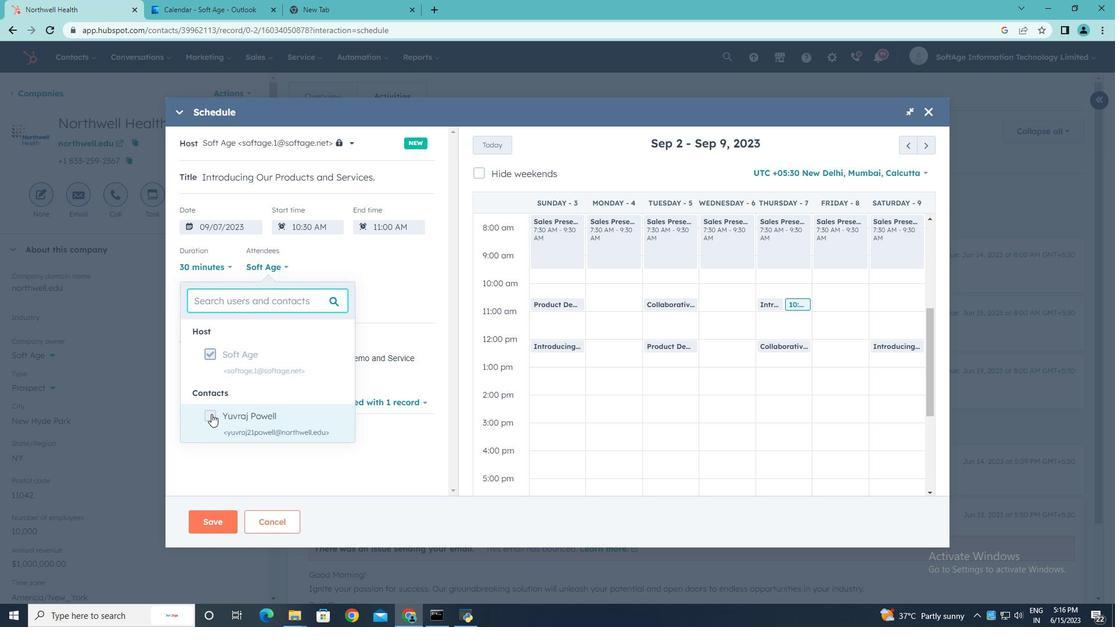 
Action: Mouse pressed left at (211, 414)
Screenshot: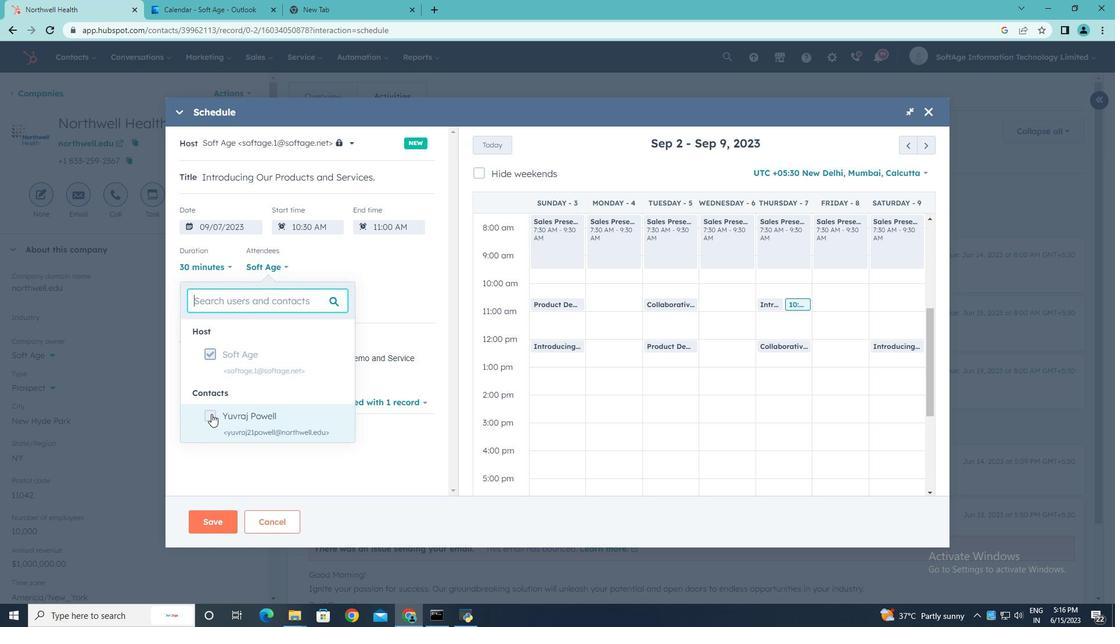 
Action: Mouse moved to (400, 466)
Screenshot: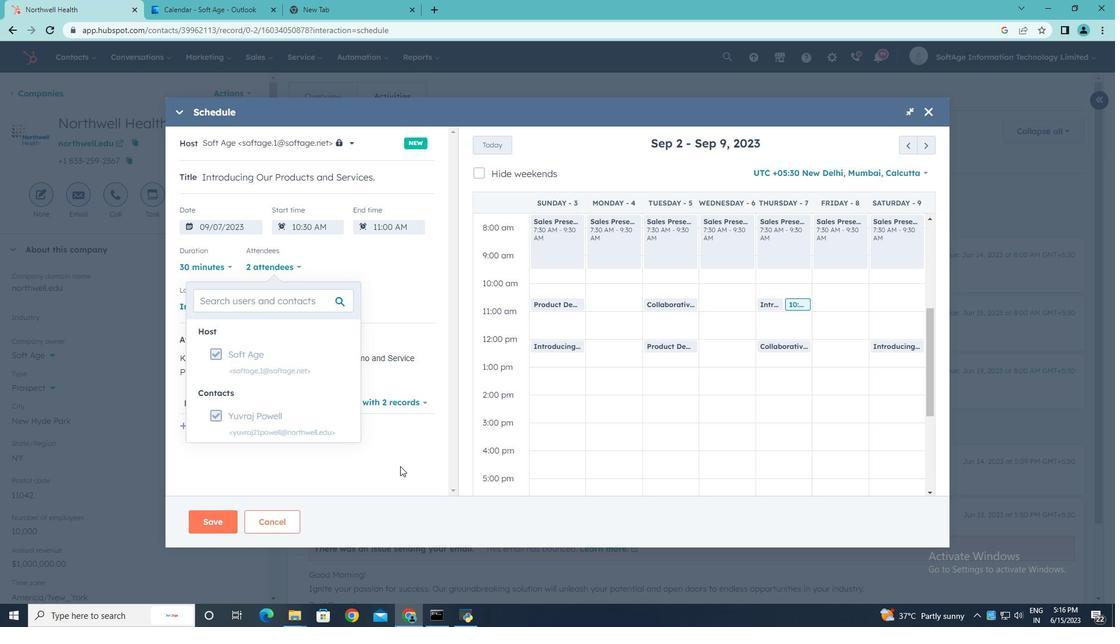 
Action: Mouse pressed left at (400, 466)
Screenshot: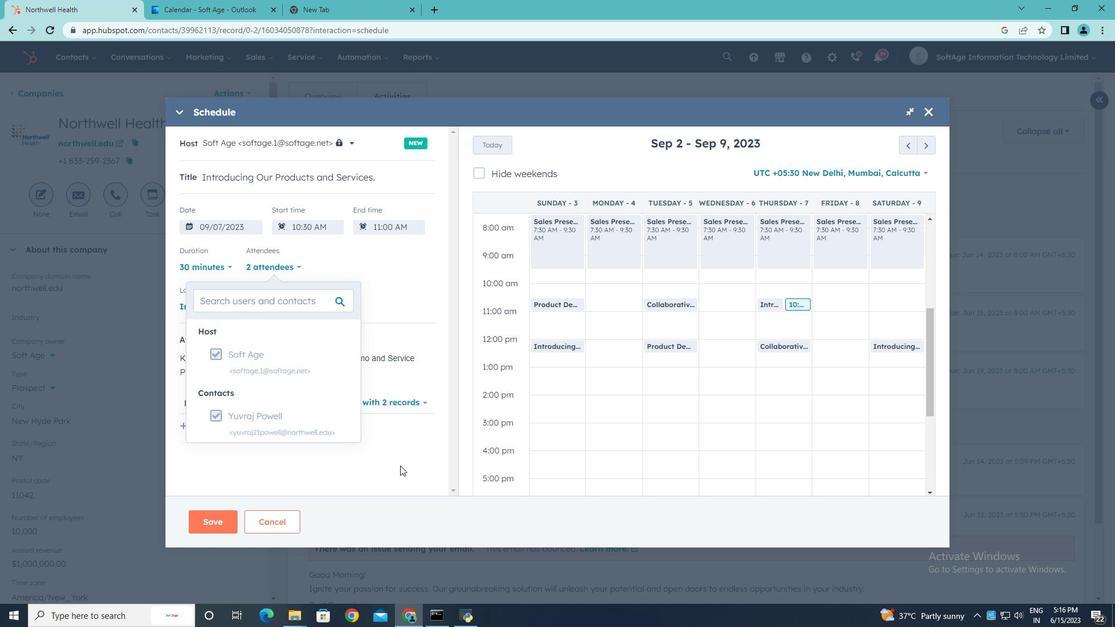 
